 Task: Show the option for the cookie policy.
Action: Mouse moved to (873, 119)
Screenshot: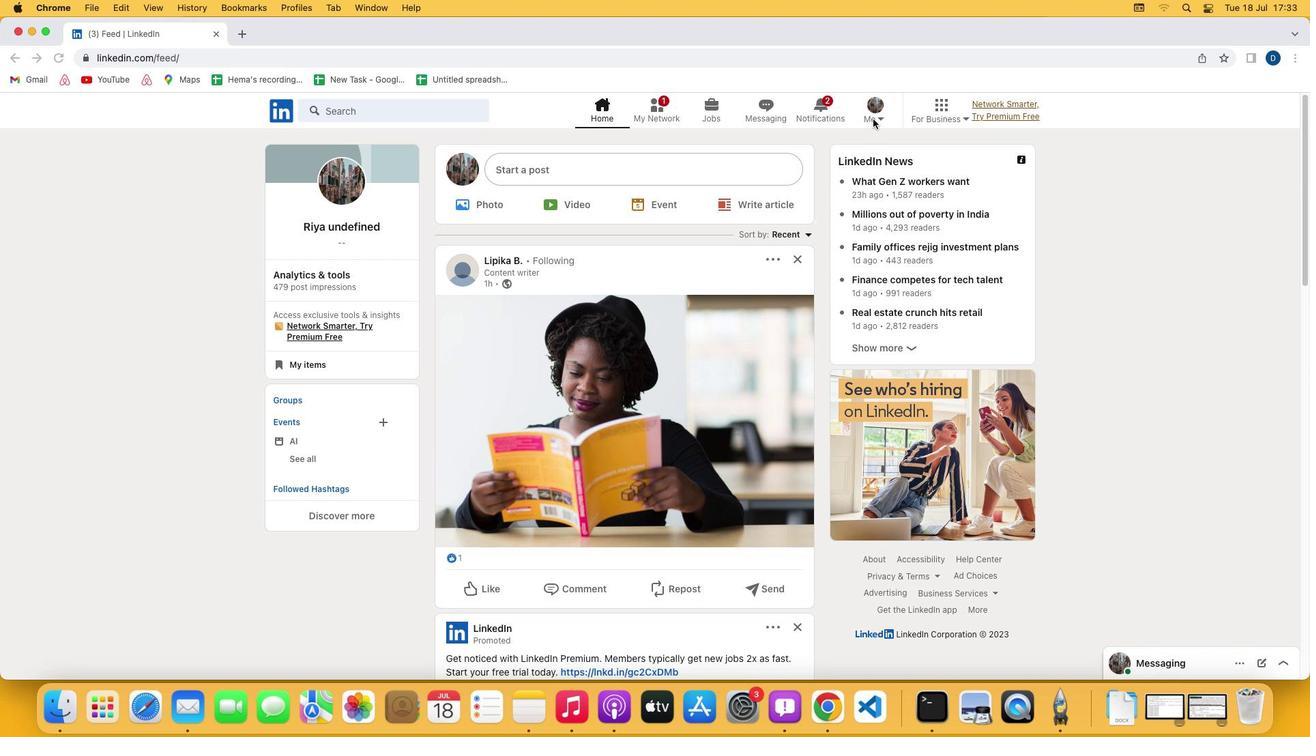
Action: Mouse pressed left at (873, 119)
Screenshot: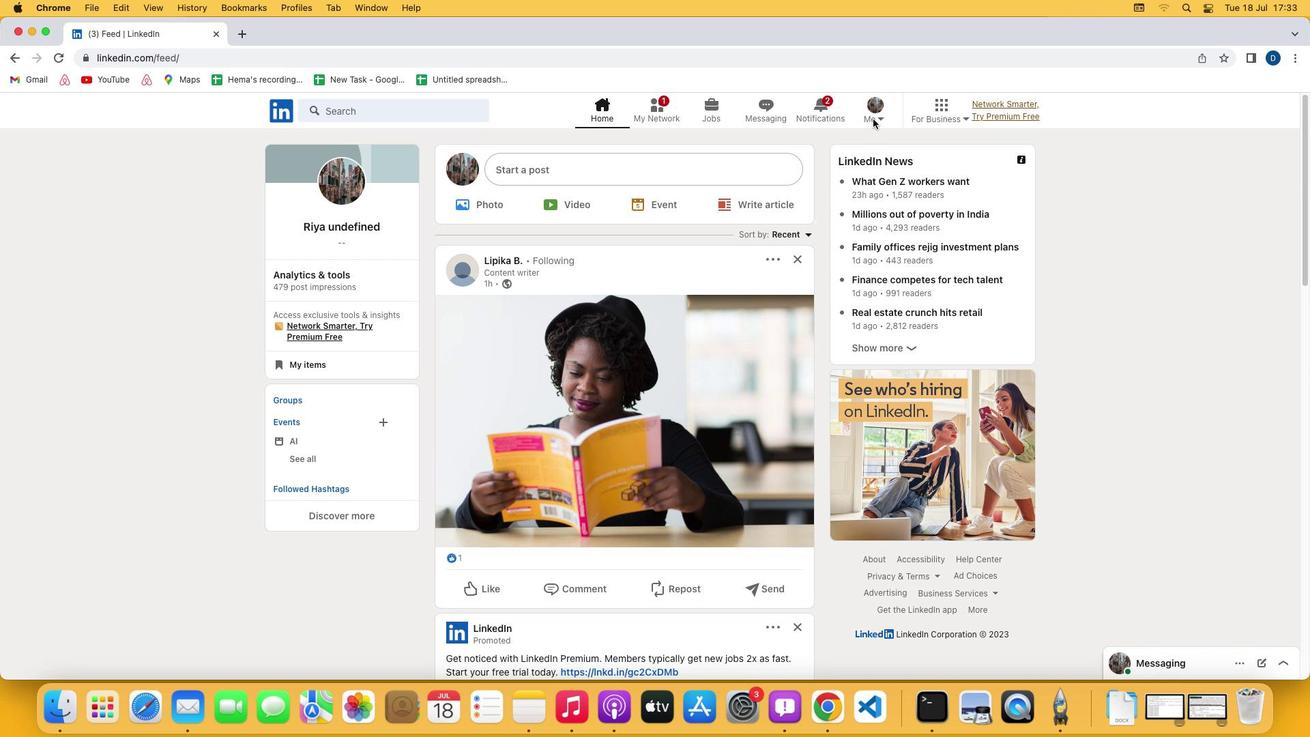 
Action: Mouse moved to (878, 118)
Screenshot: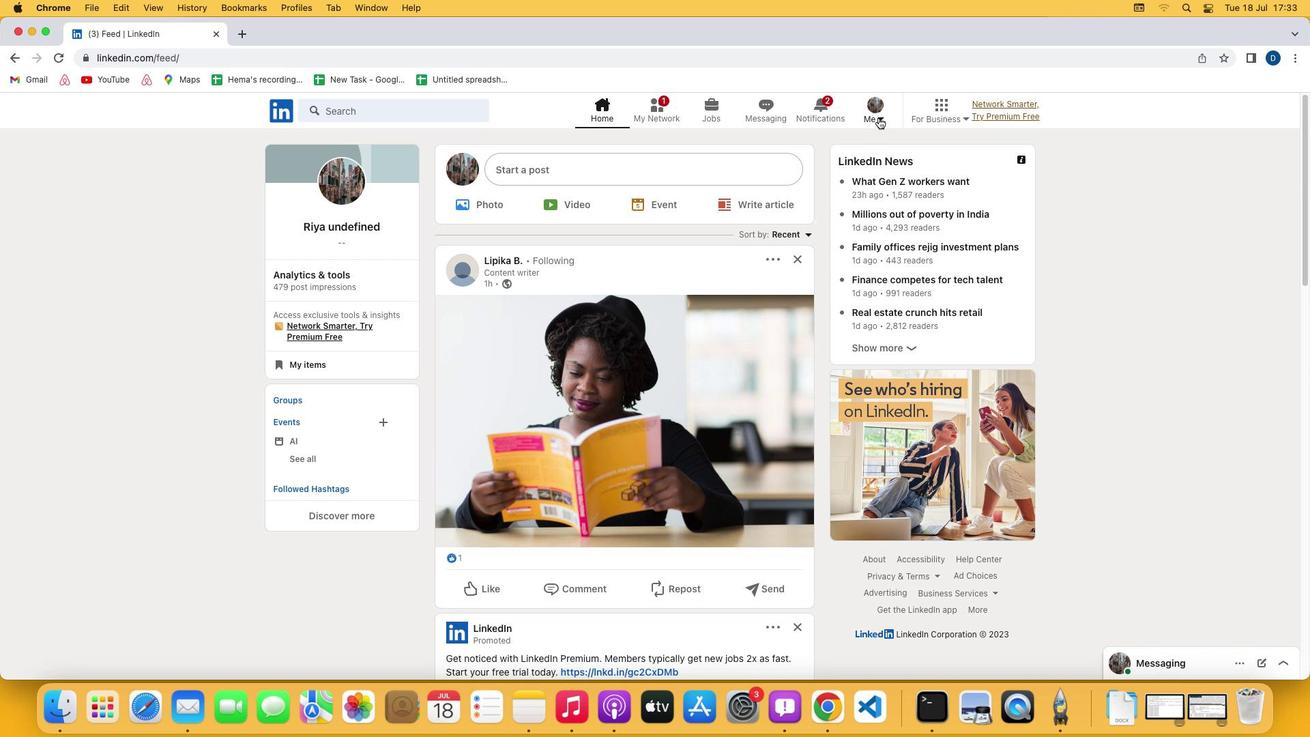 
Action: Mouse pressed left at (878, 118)
Screenshot: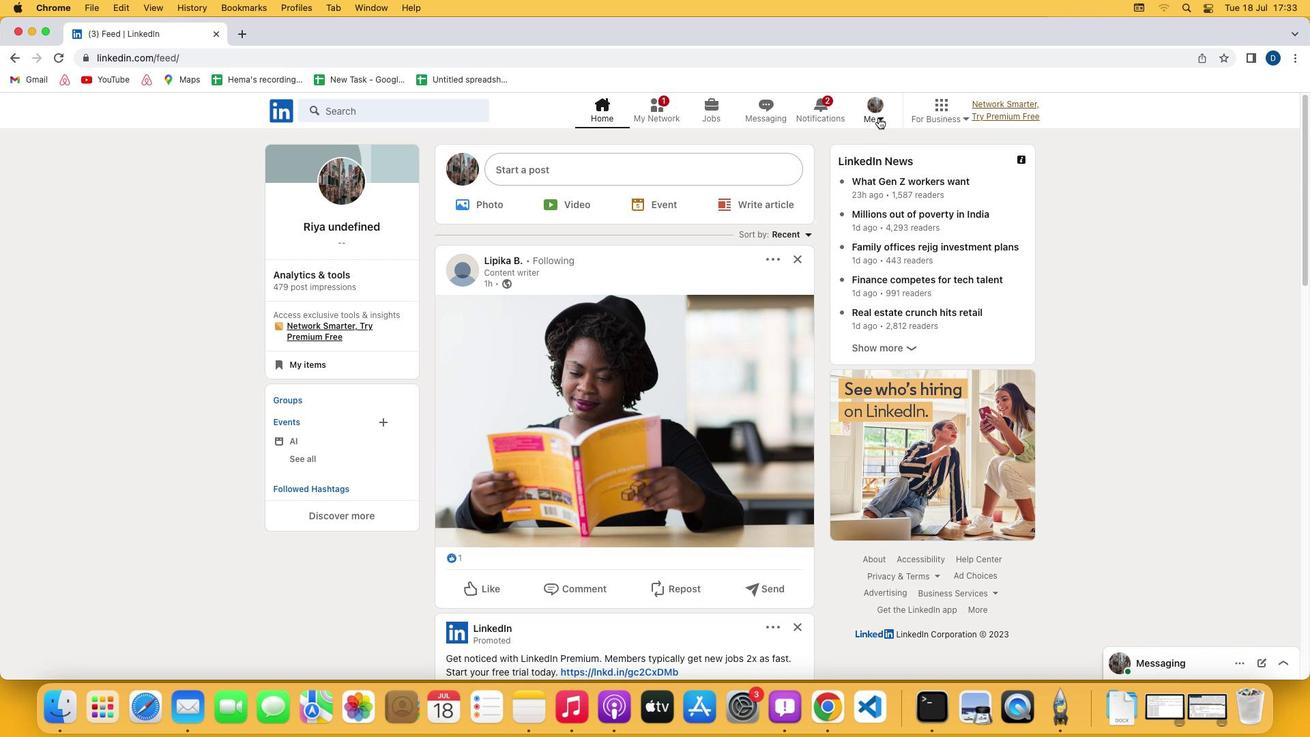 
Action: Mouse moved to (863, 190)
Screenshot: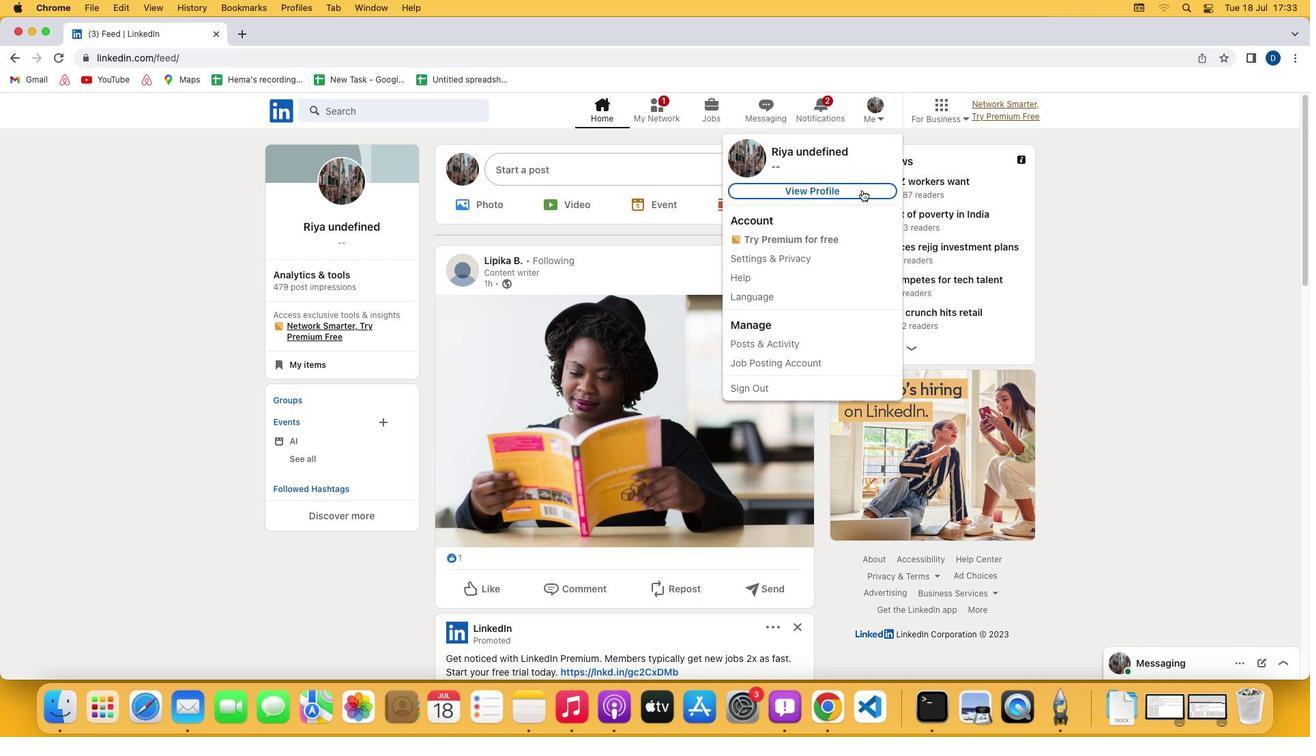 
Action: Mouse pressed left at (863, 190)
Screenshot: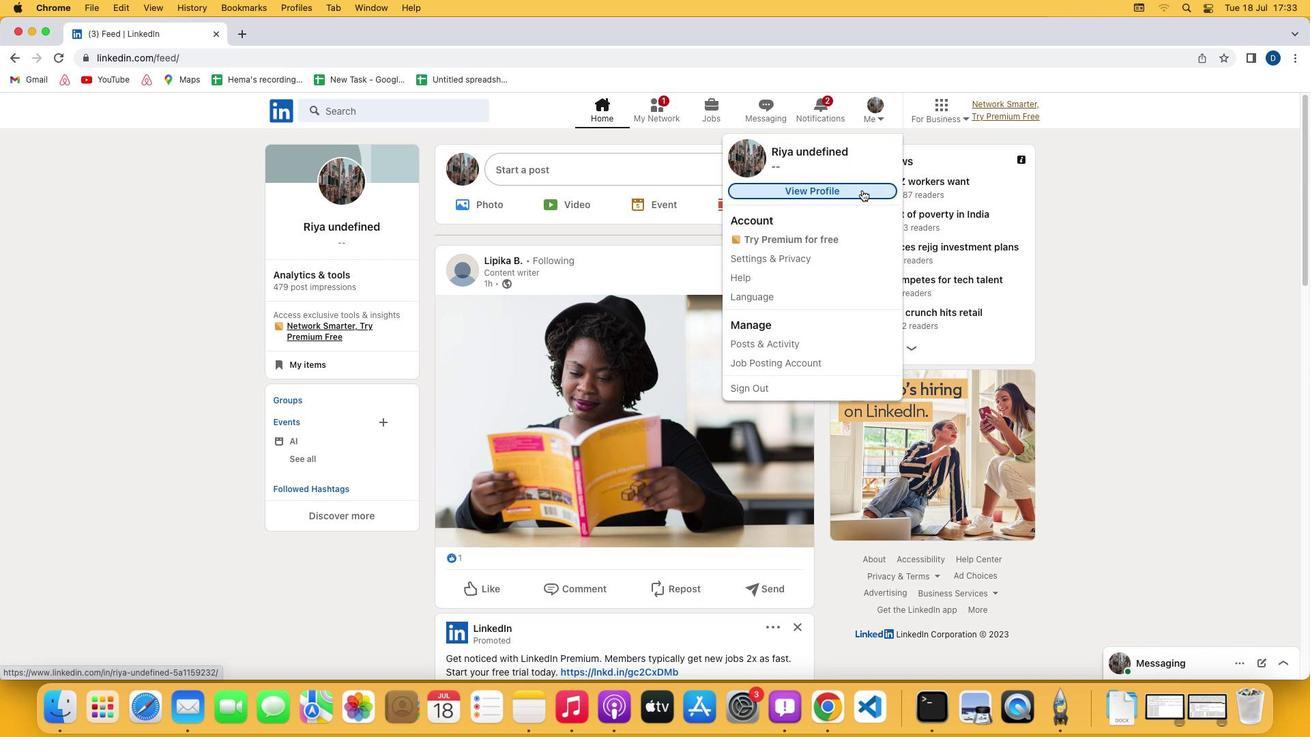 
Action: Mouse moved to (710, 368)
Screenshot: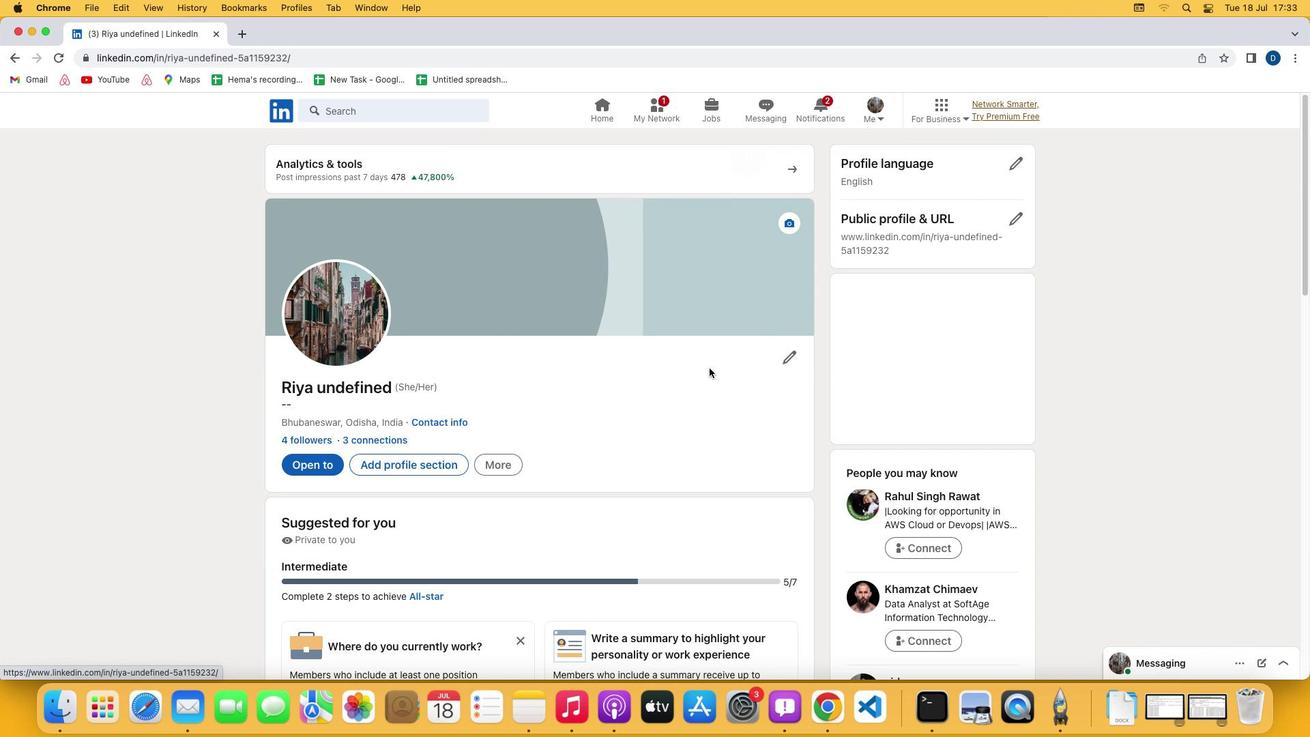 
Action: Mouse scrolled (710, 368) with delta (0, 0)
Screenshot: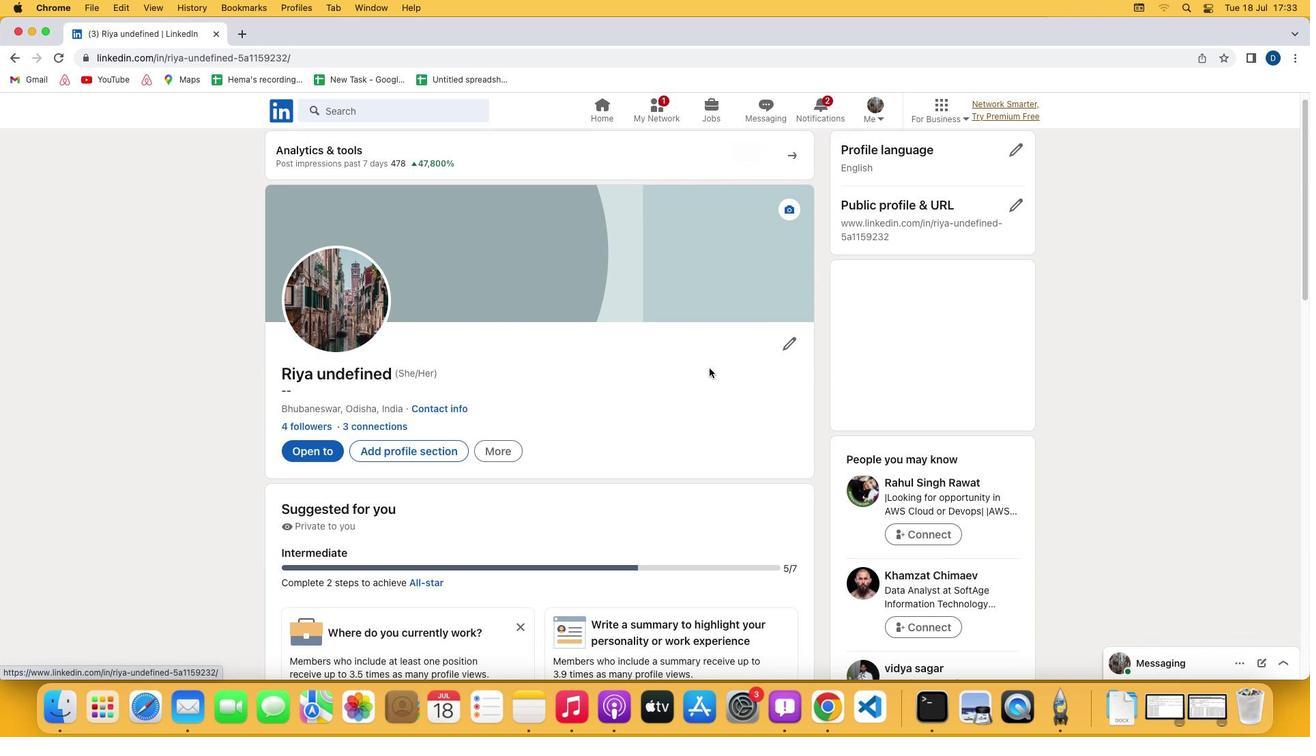 
Action: Mouse scrolled (710, 368) with delta (0, 0)
Screenshot: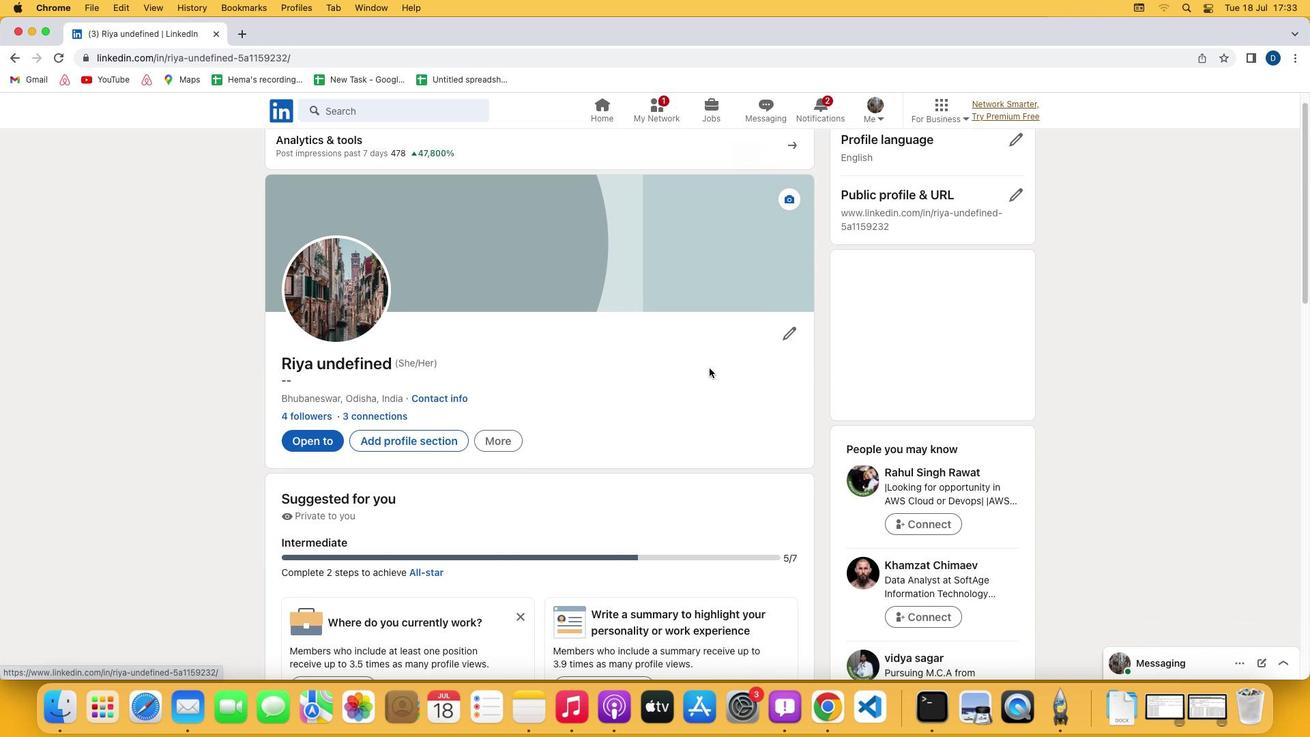 
Action: Mouse scrolled (710, 368) with delta (0, -1)
Screenshot: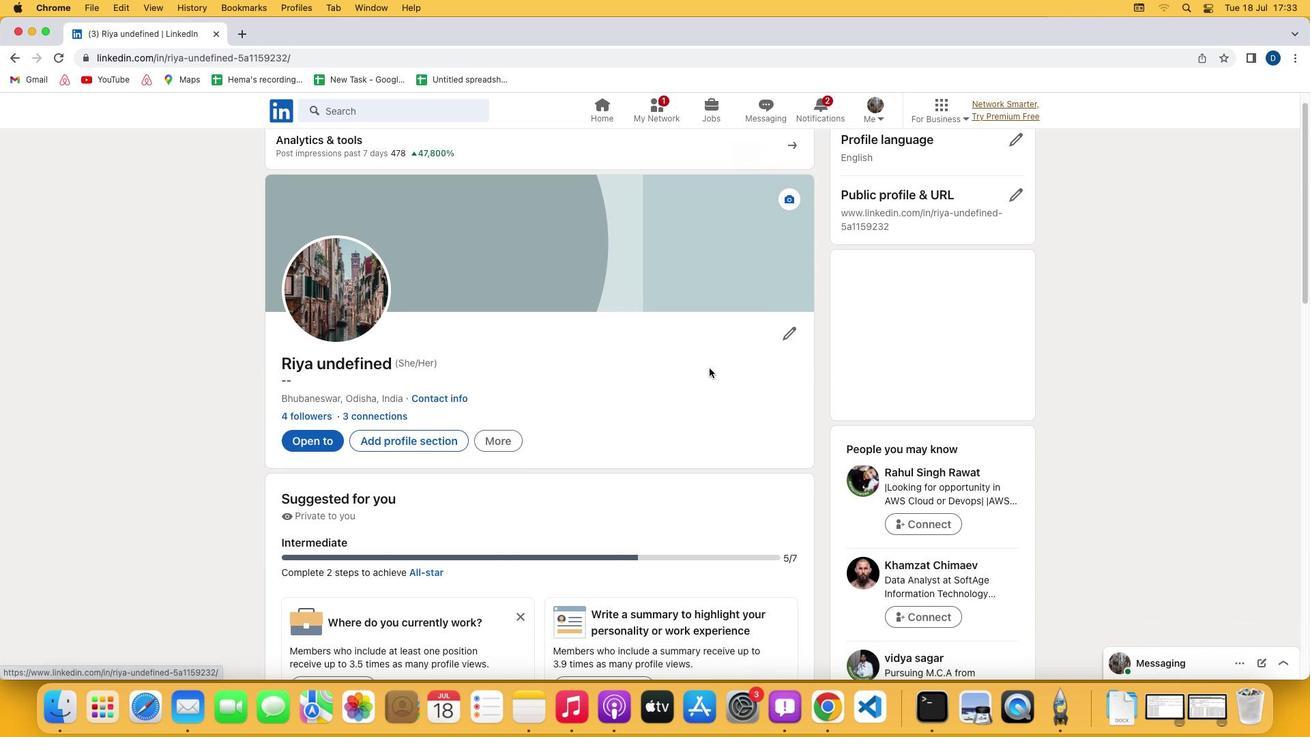 
Action: Mouse scrolled (710, 368) with delta (0, -2)
Screenshot: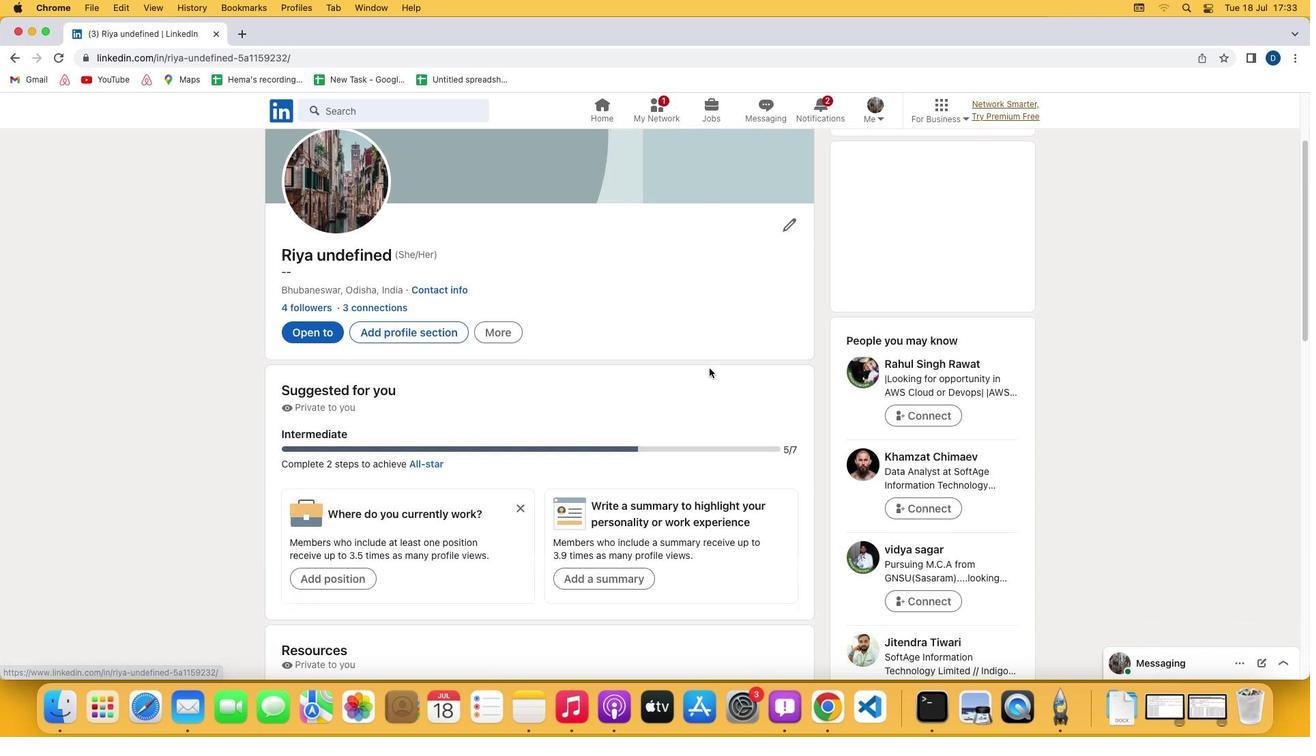 
Action: Mouse moved to (710, 368)
Screenshot: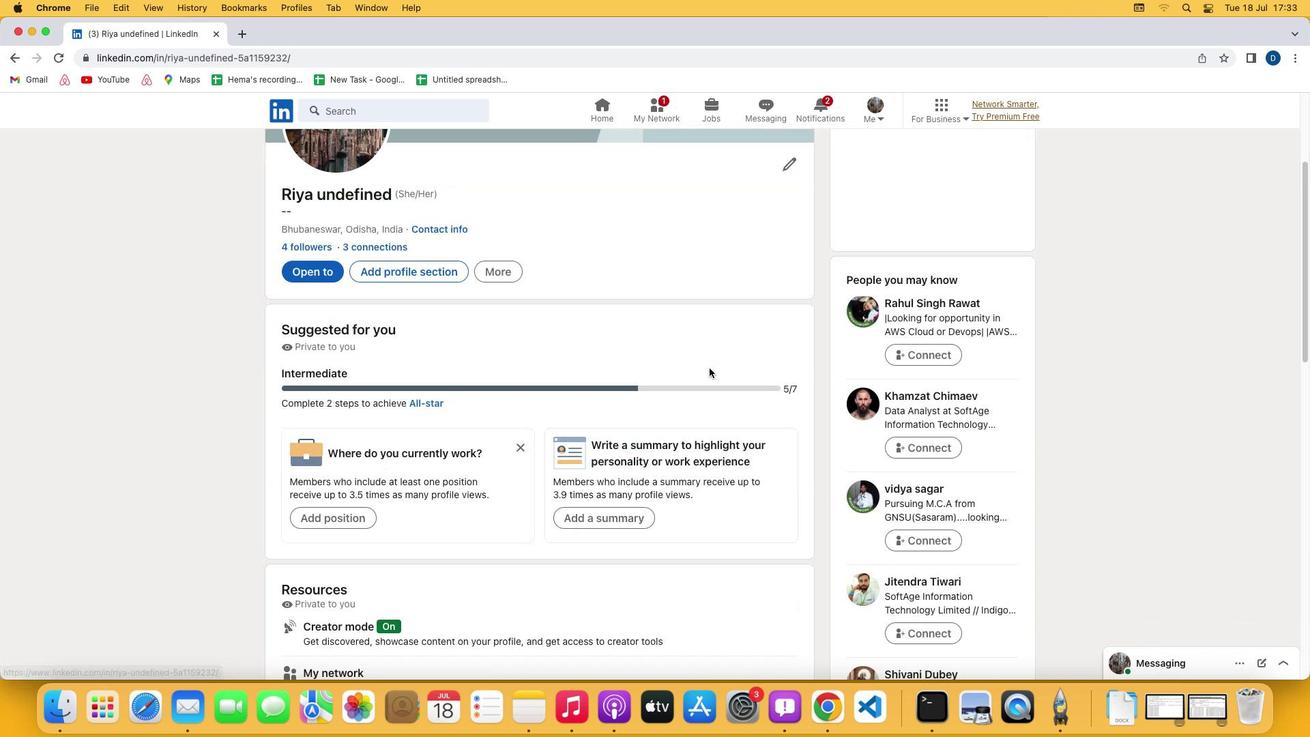 
Action: Mouse scrolled (710, 368) with delta (0, 0)
Screenshot: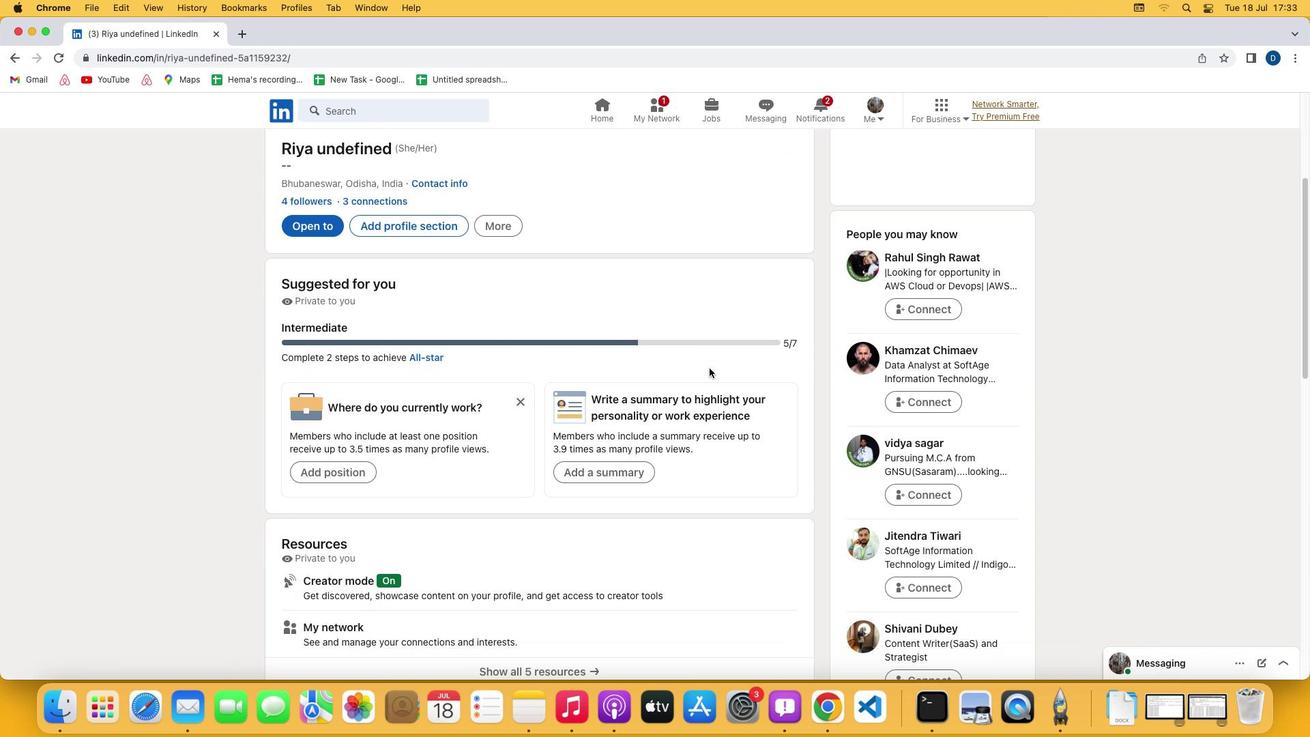 
Action: Mouse scrolled (710, 368) with delta (0, 0)
Screenshot: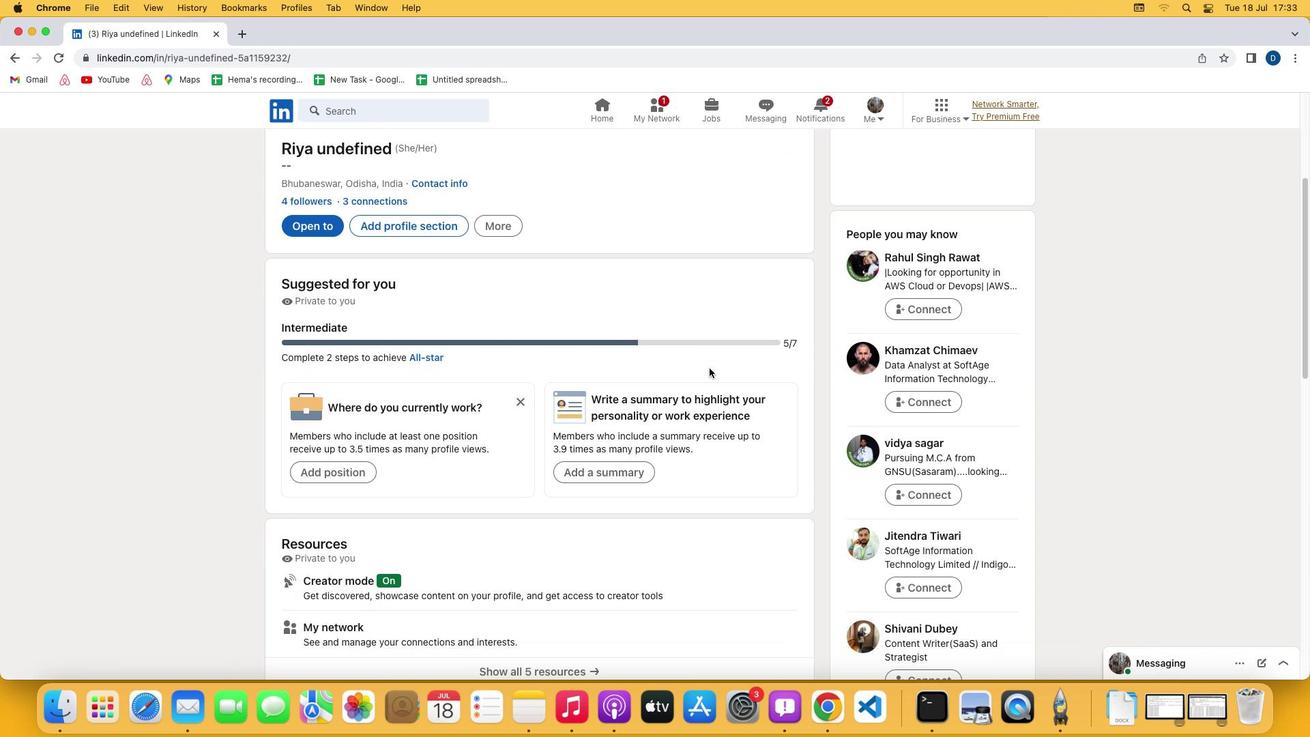 
Action: Mouse scrolled (710, 368) with delta (0, -2)
Screenshot: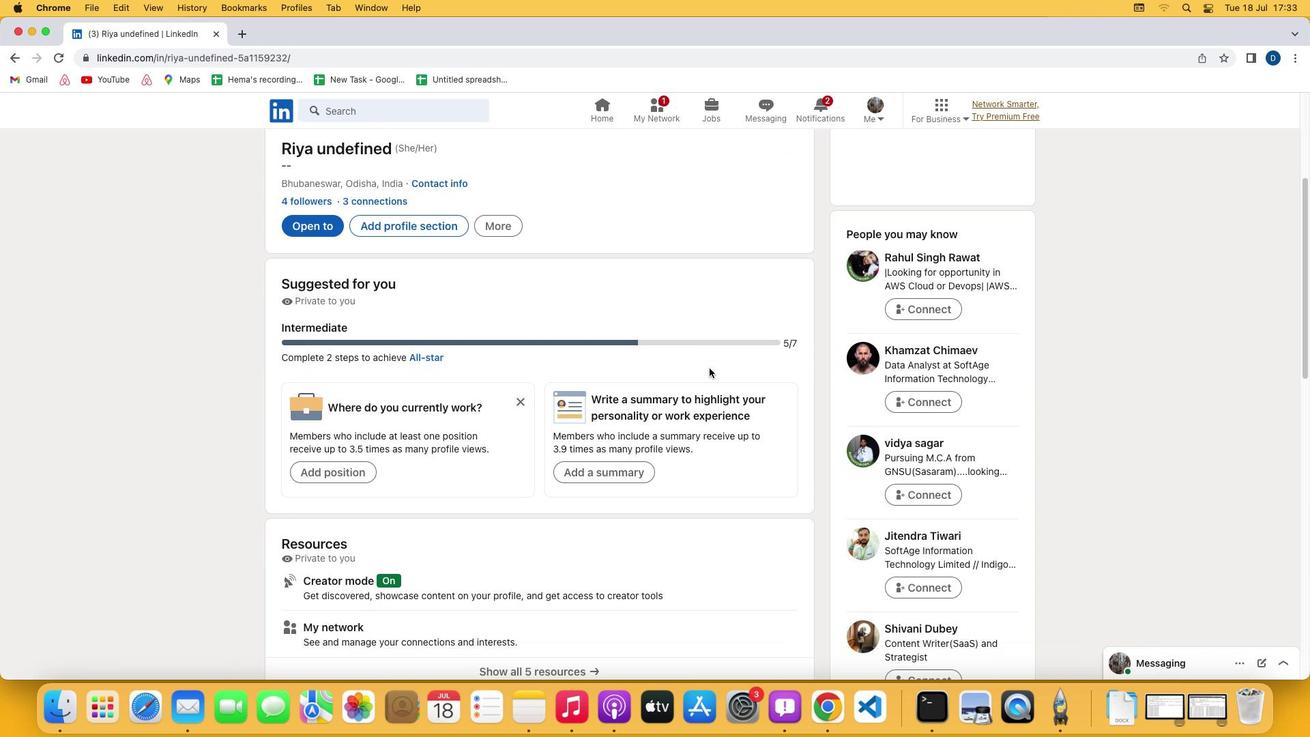 
Action: Mouse scrolled (710, 368) with delta (0, -2)
Screenshot: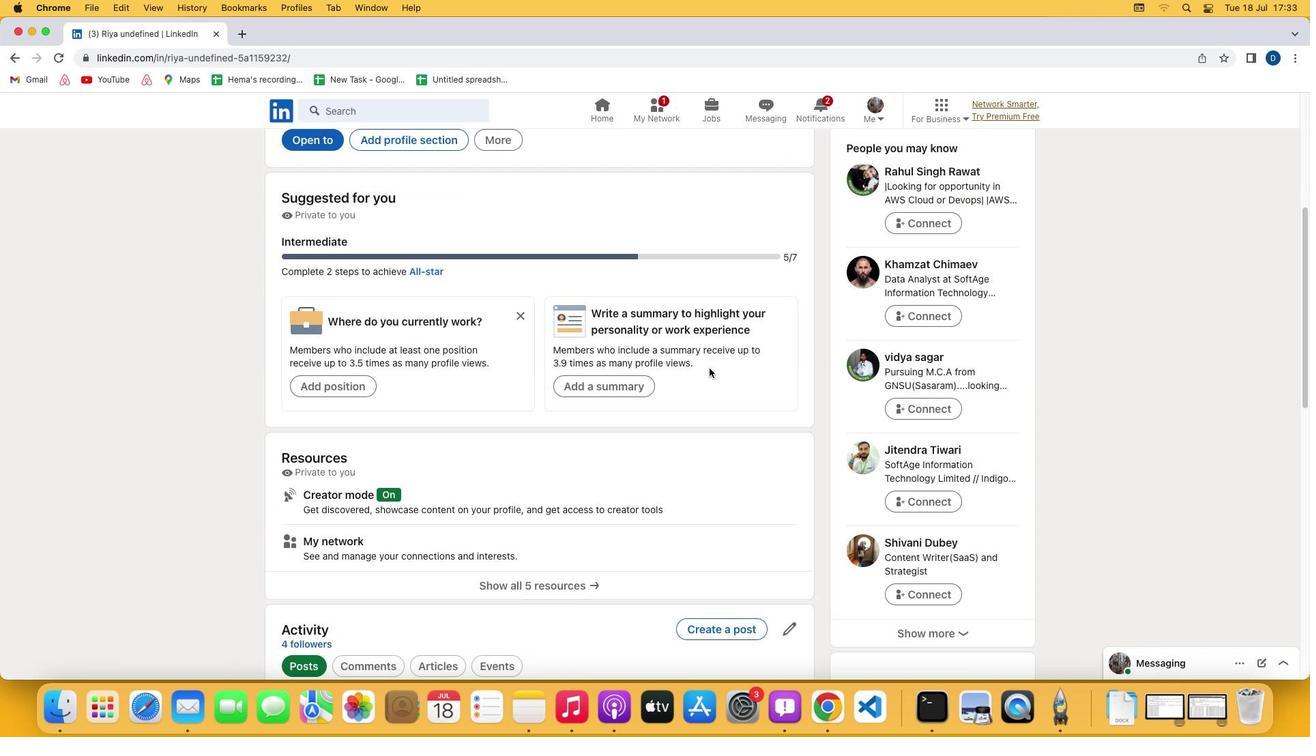 
Action: Mouse scrolled (710, 368) with delta (0, 0)
Screenshot: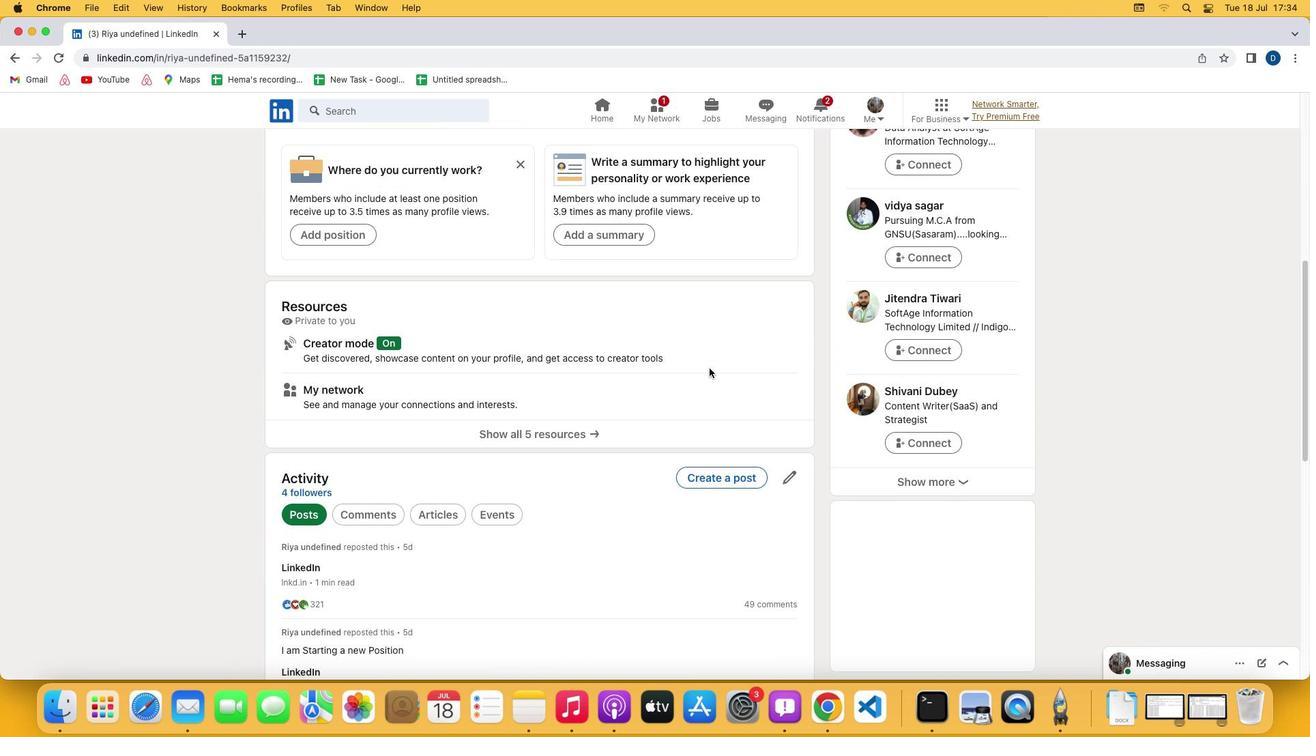 
Action: Mouse scrolled (710, 368) with delta (0, 0)
Screenshot: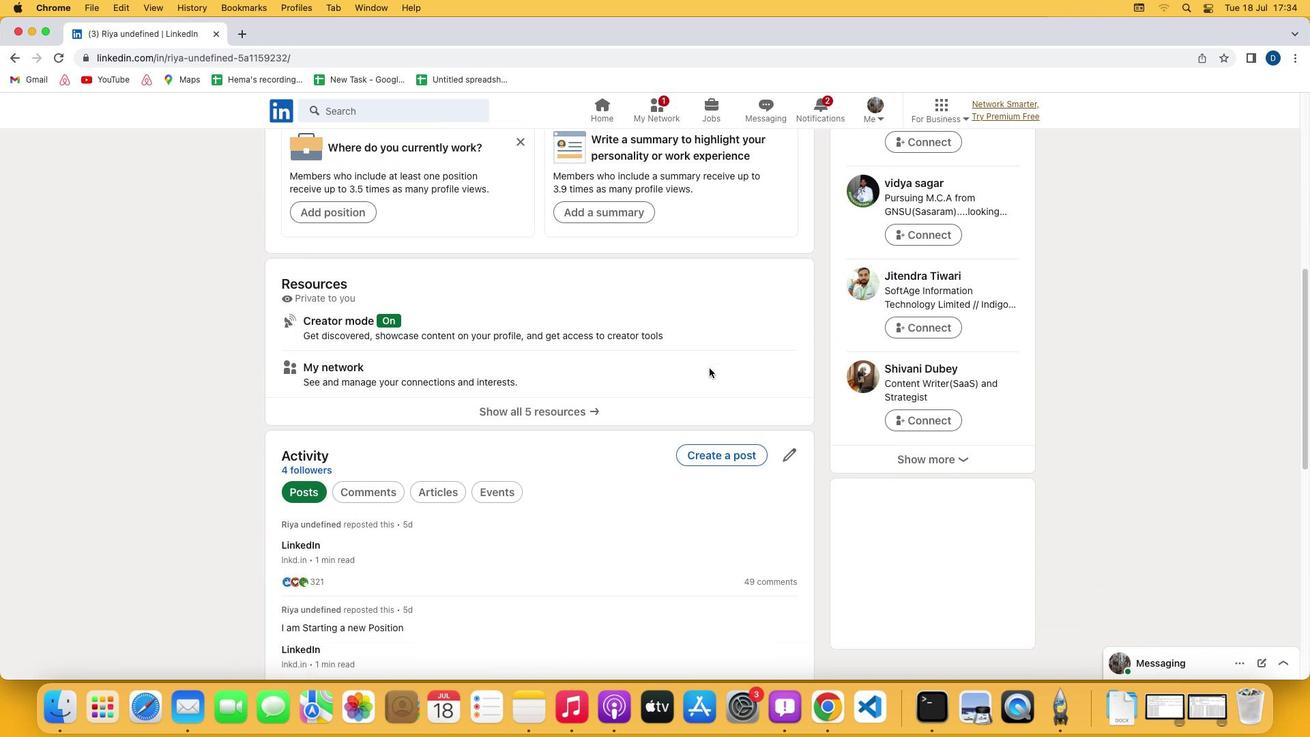 
Action: Mouse scrolled (710, 368) with delta (0, -2)
Screenshot: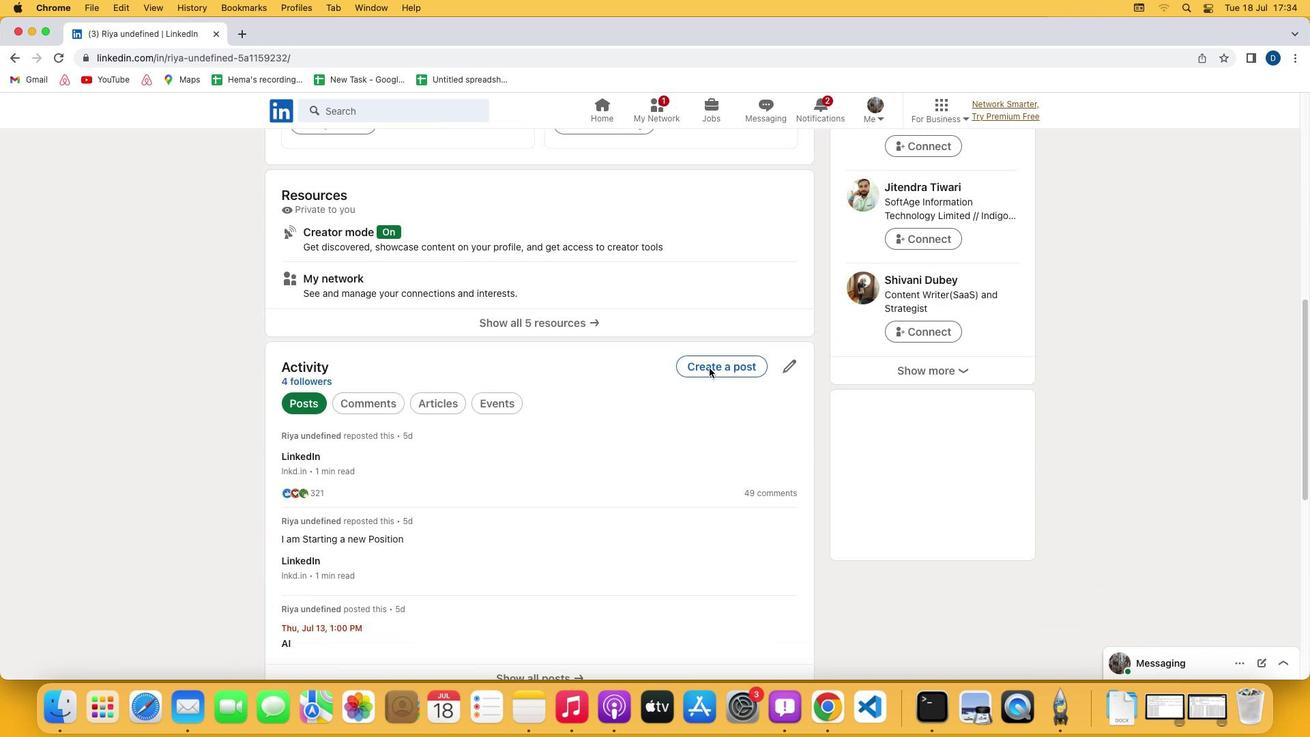 
Action: Mouse scrolled (710, 368) with delta (0, -2)
Screenshot: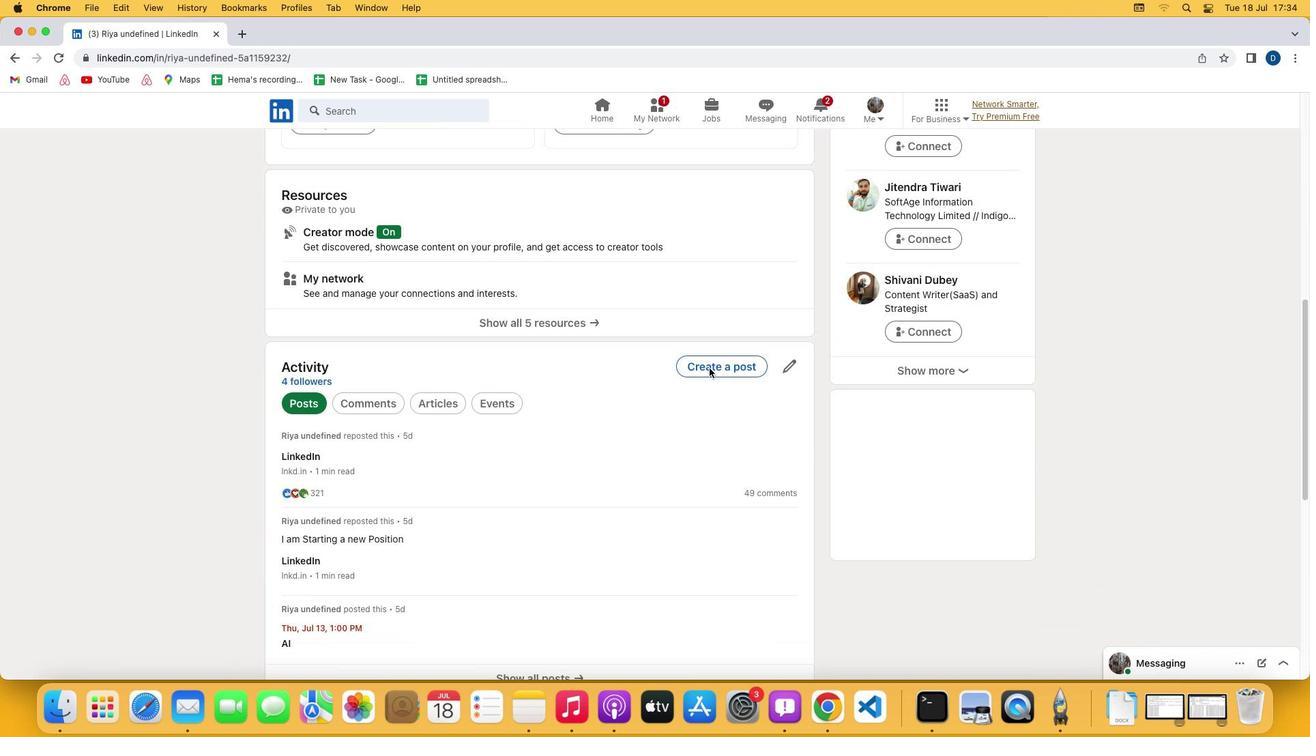 
Action: Mouse scrolled (710, 368) with delta (0, 0)
Screenshot: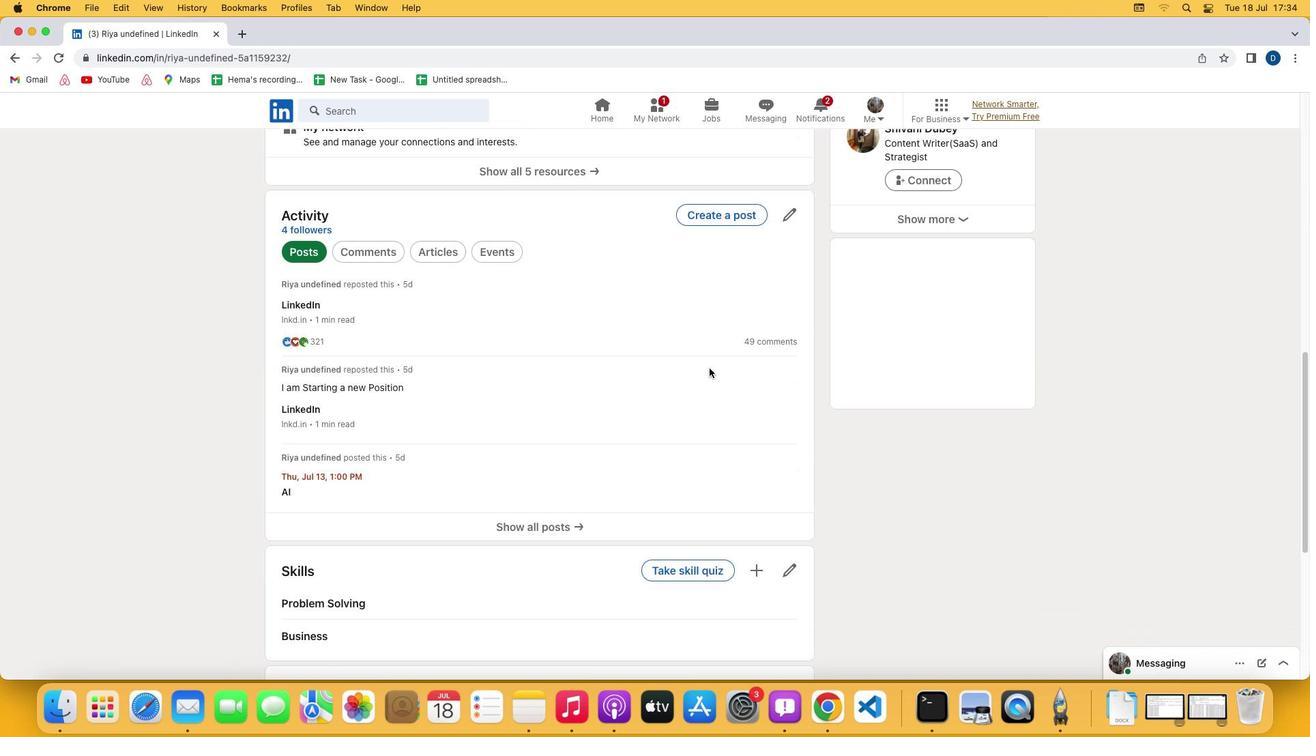 
Action: Mouse scrolled (710, 368) with delta (0, 0)
Screenshot: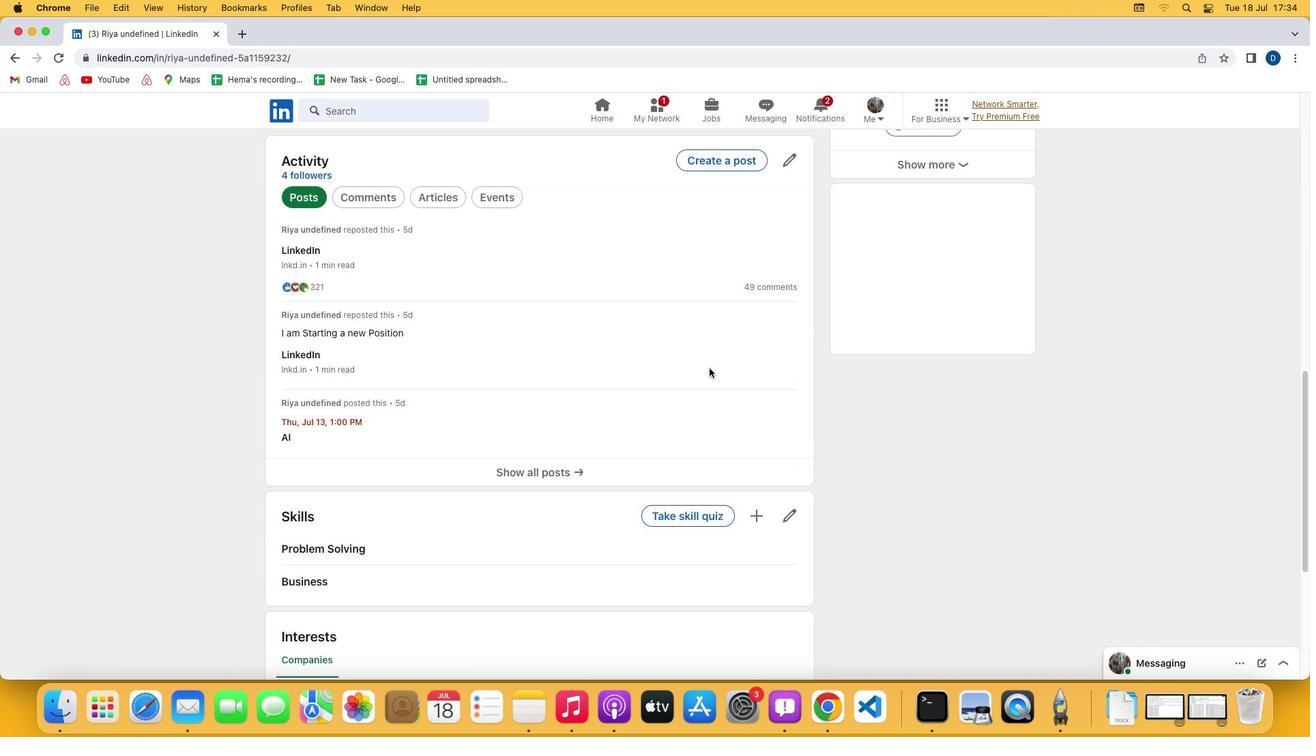 
Action: Mouse scrolled (710, 368) with delta (0, -2)
Screenshot: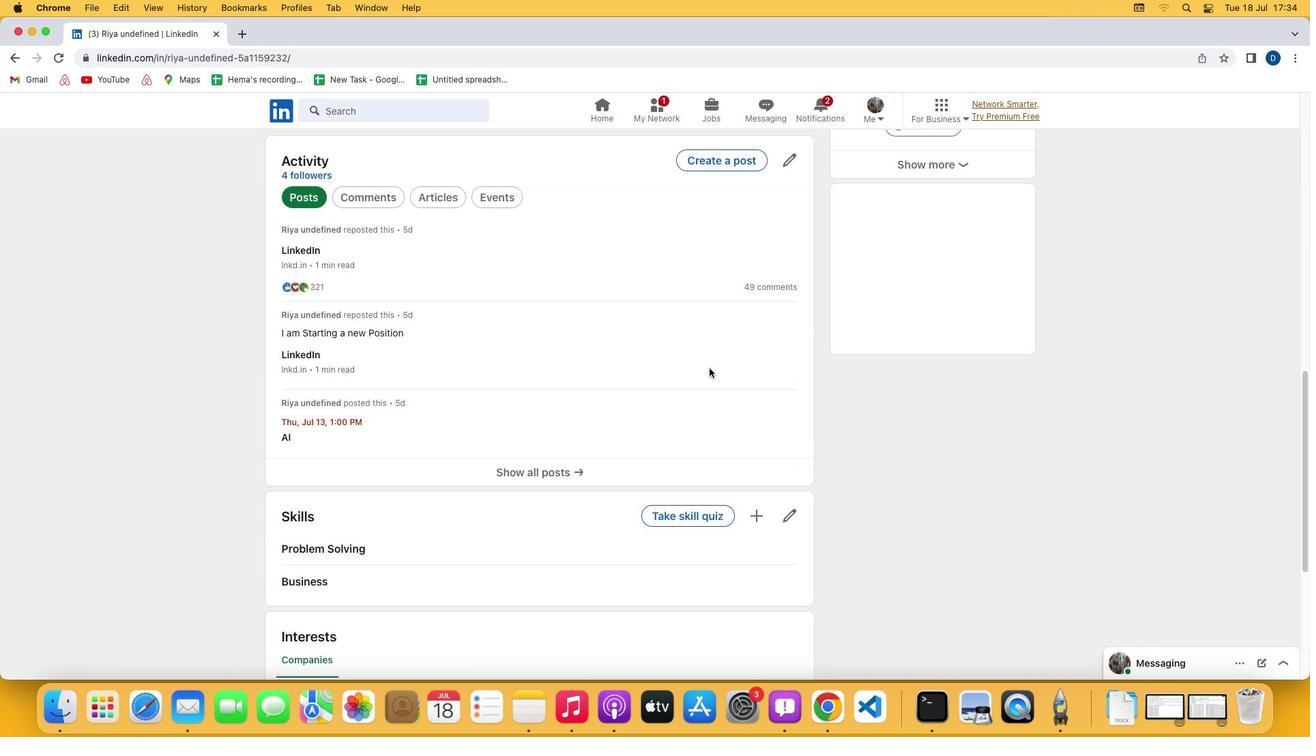 
Action: Mouse scrolled (710, 368) with delta (0, -2)
Screenshot: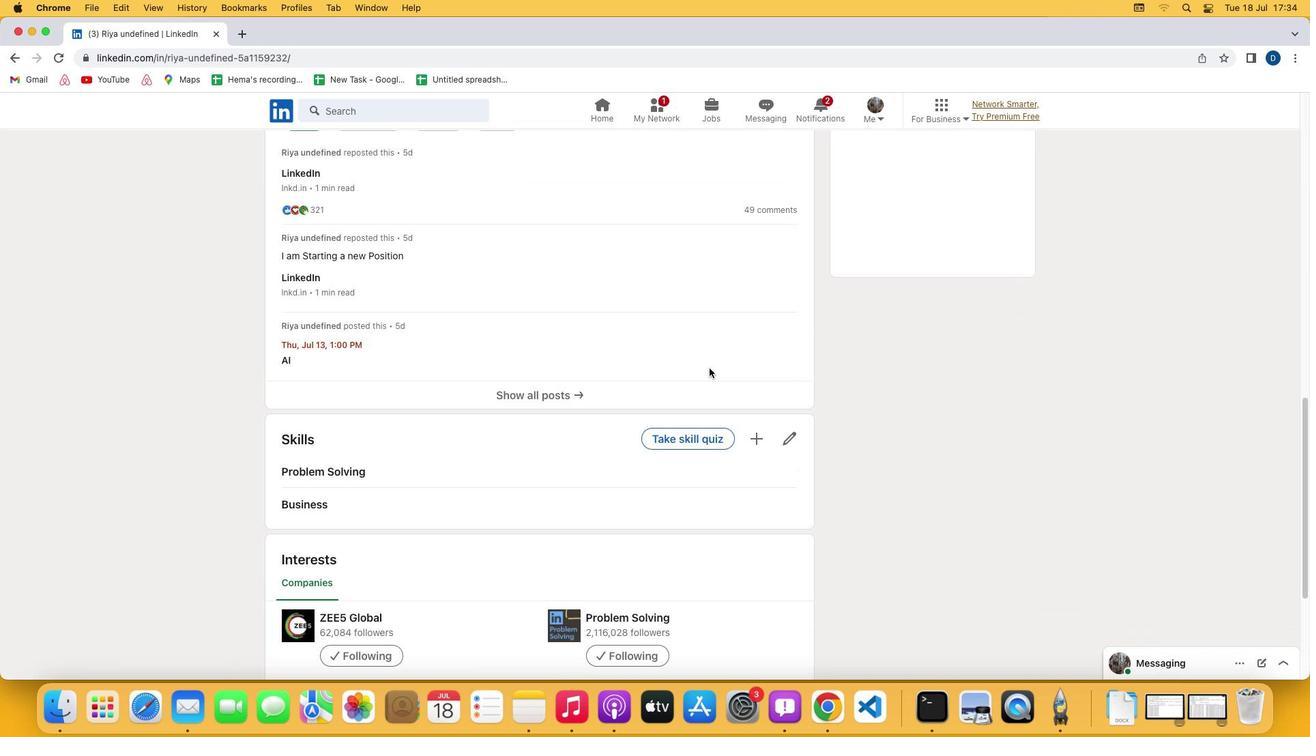 
Action: Mouse moved to (705, 371)
Screenshot: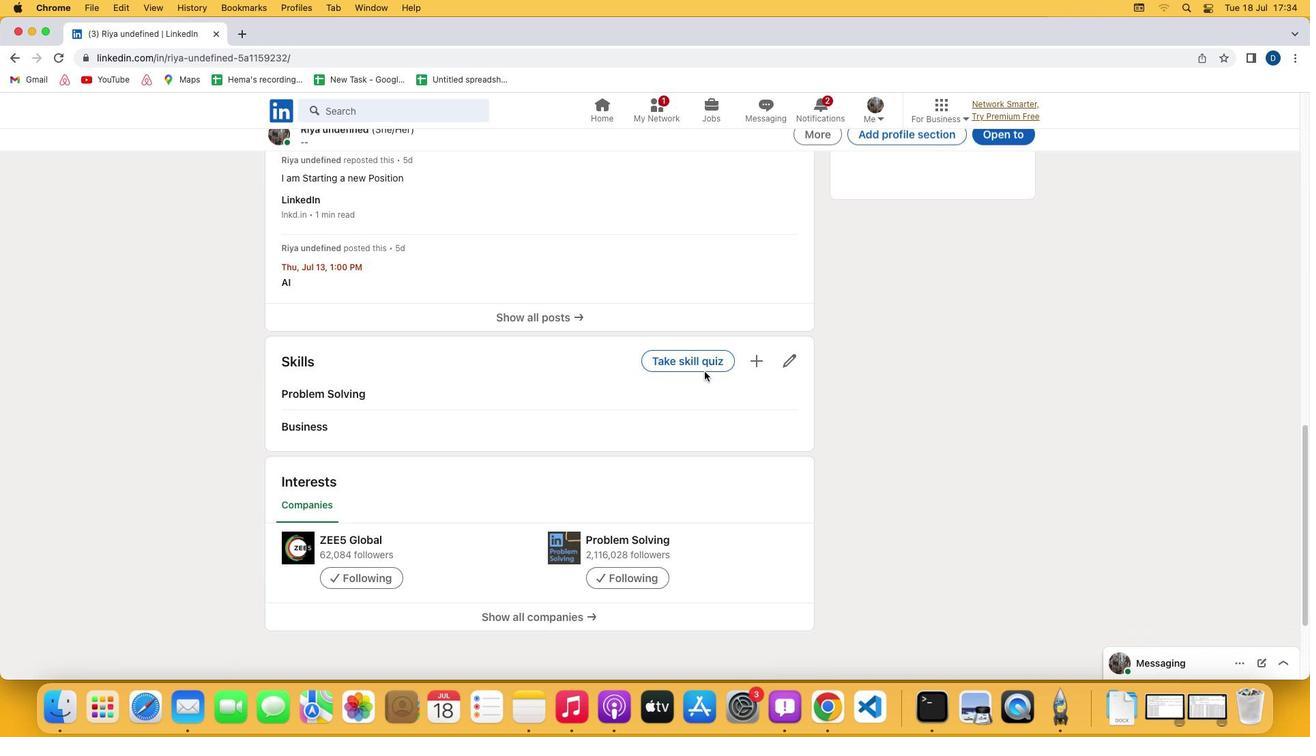 
Action: Mouse scrolled (705, 371) with delta (0, 0)
Screenshot: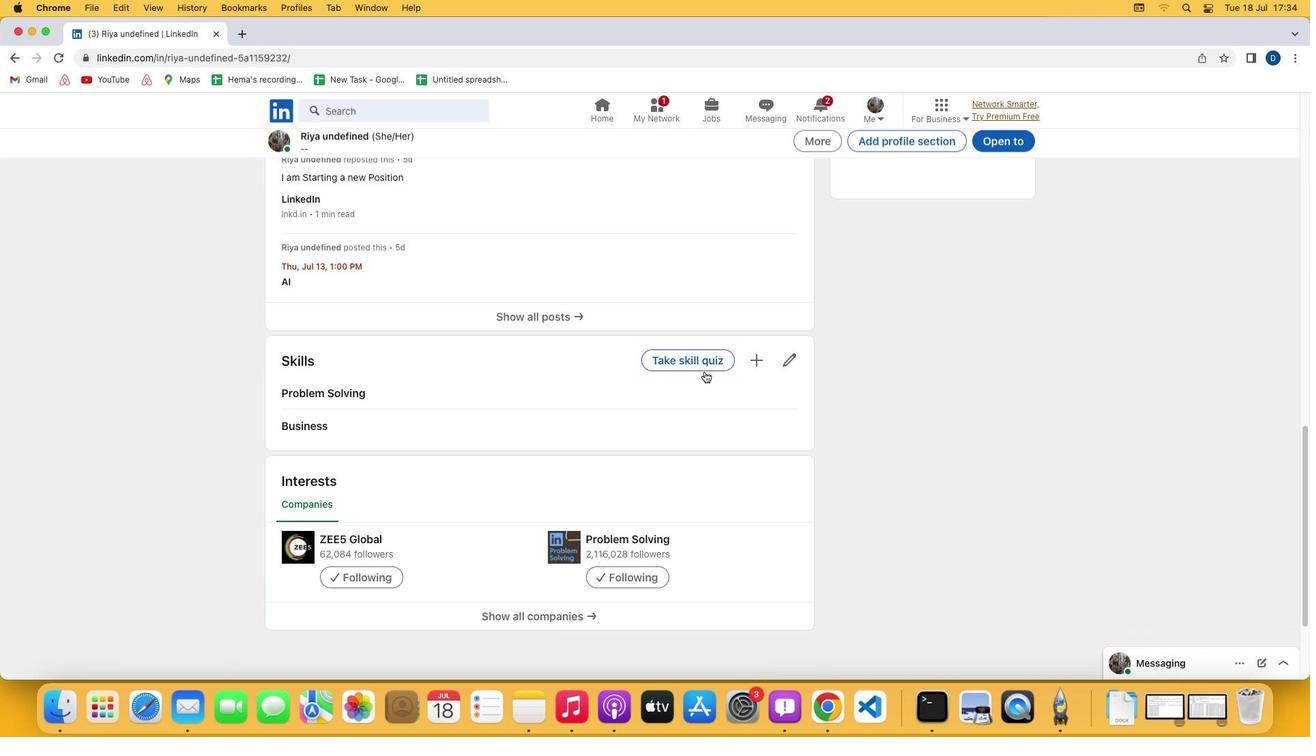 
Action: Mouse scrolled (705, 371) with delta (0, 0)
Screenshot: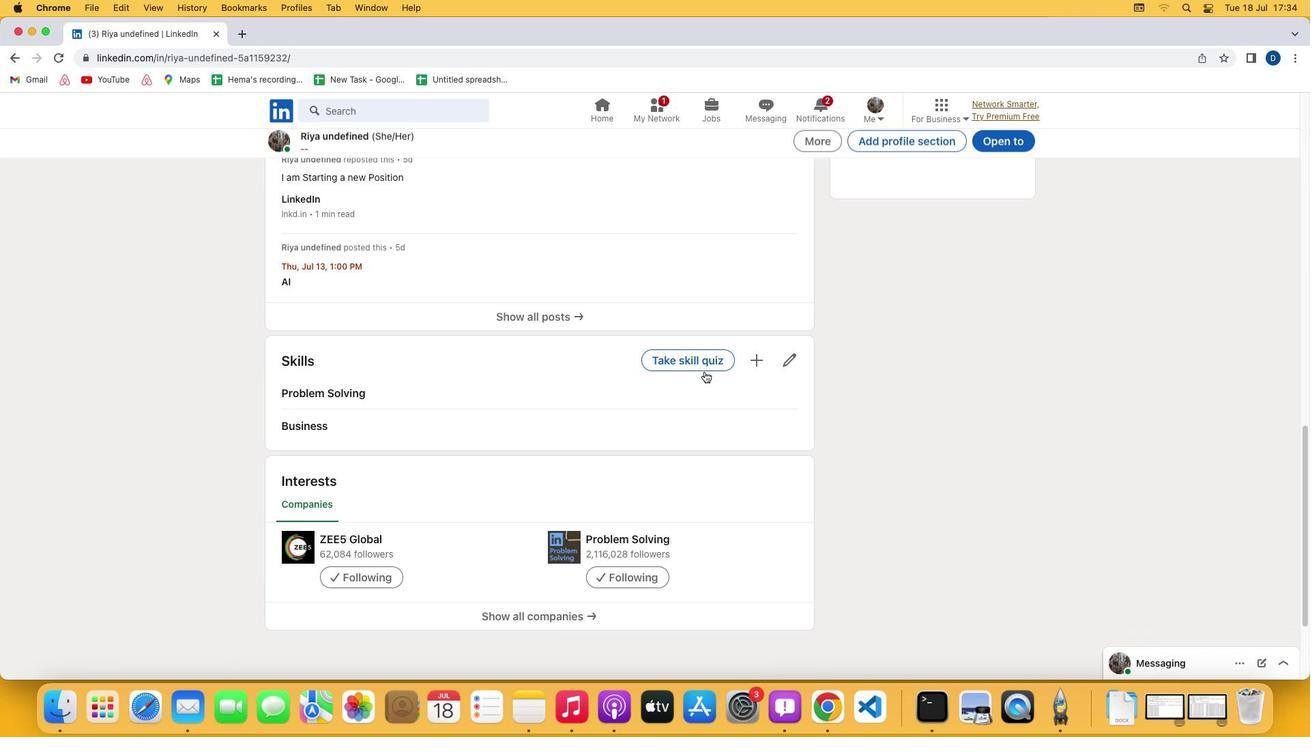 
Action: Mouse scrolled (705, 371) with delta (0, -2)
Screenshot: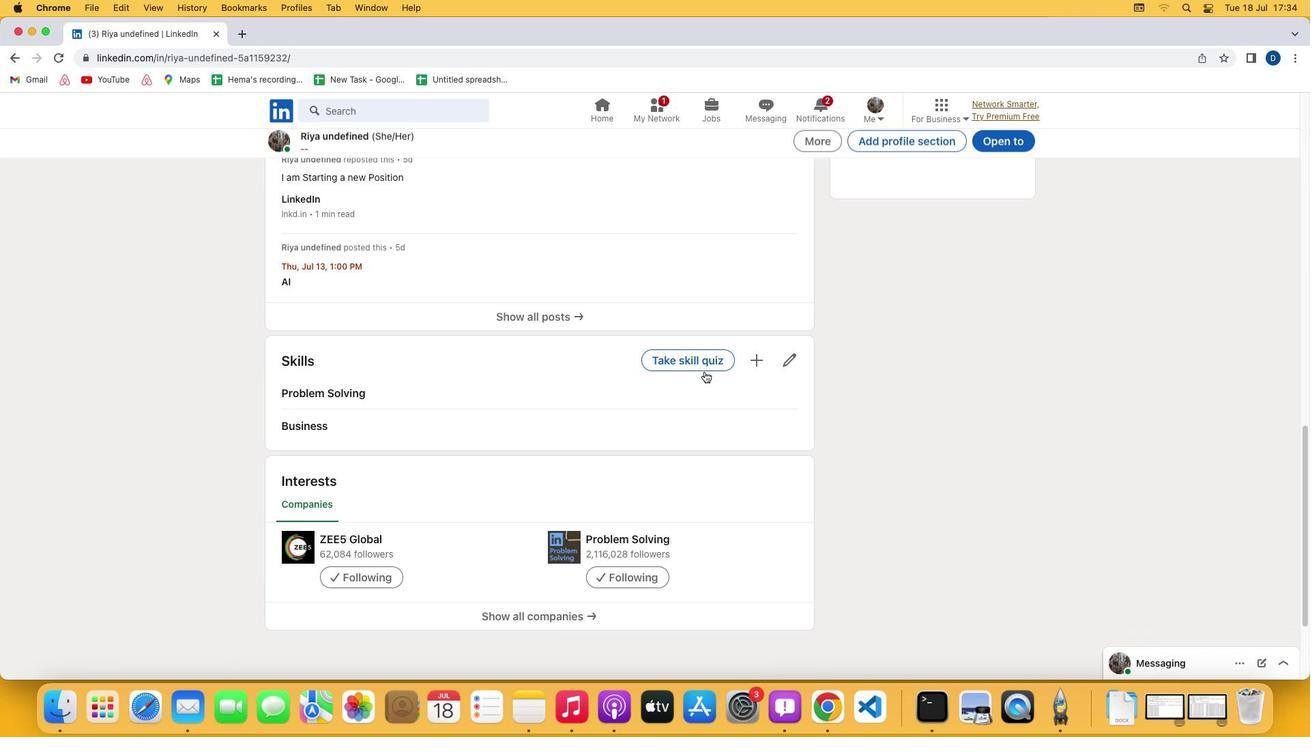 
Action: Mouse scrolled (705, 371) with delta (0, -3)
Screenshot: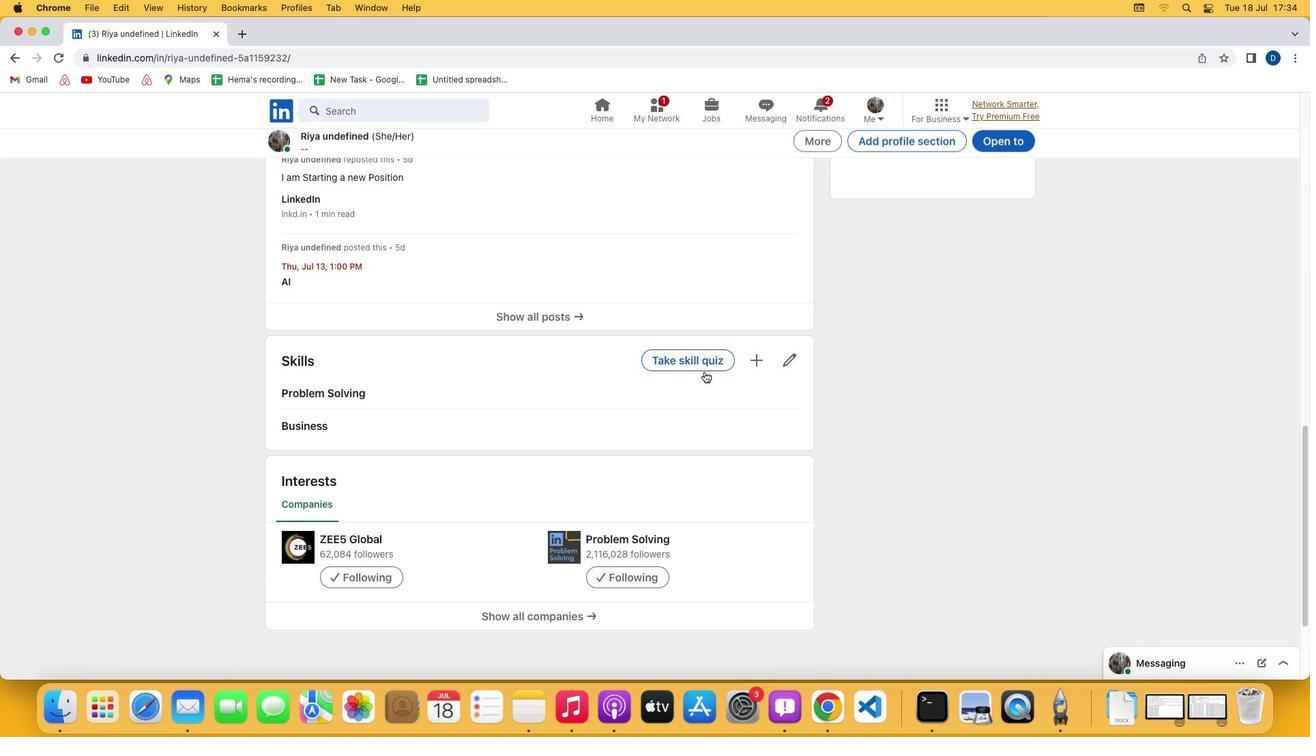 
Action: Mouse moved to (702, 375)
Screenshot: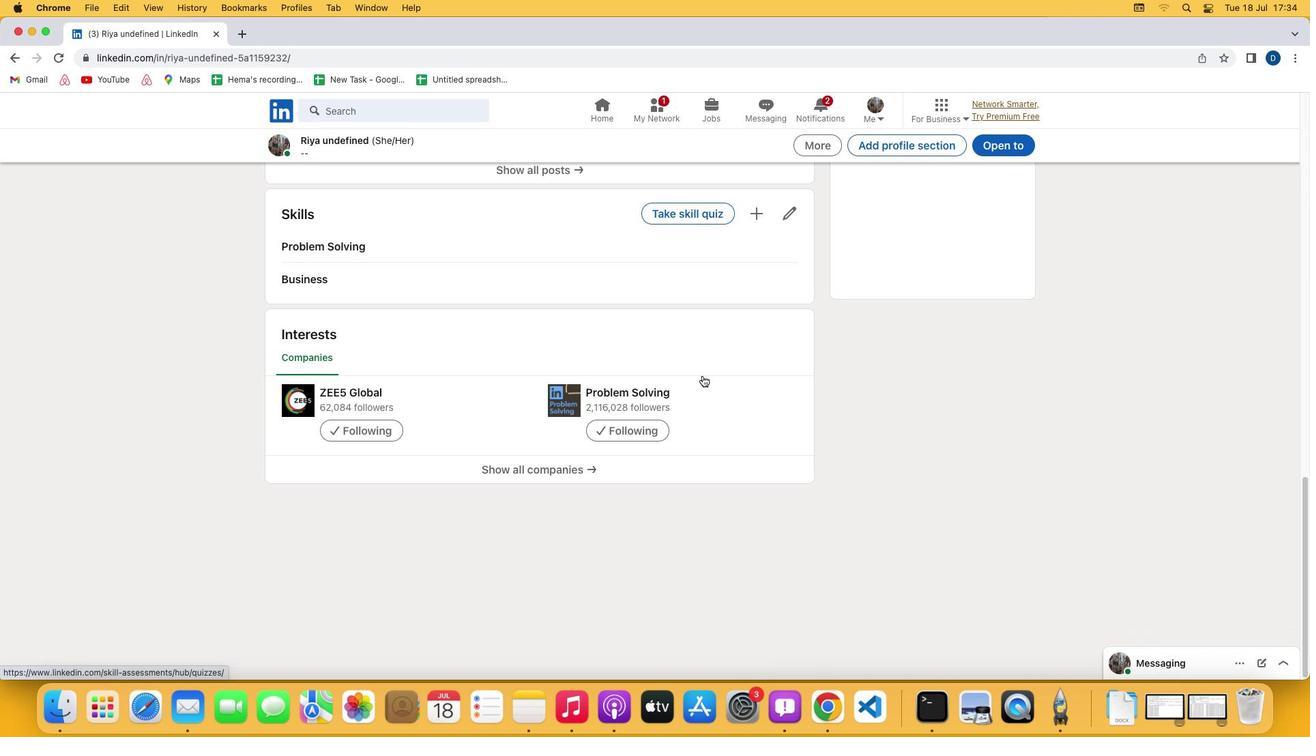 
Action: Mouse scrolled (702, 375) with delta (0, 0)
Screenshot: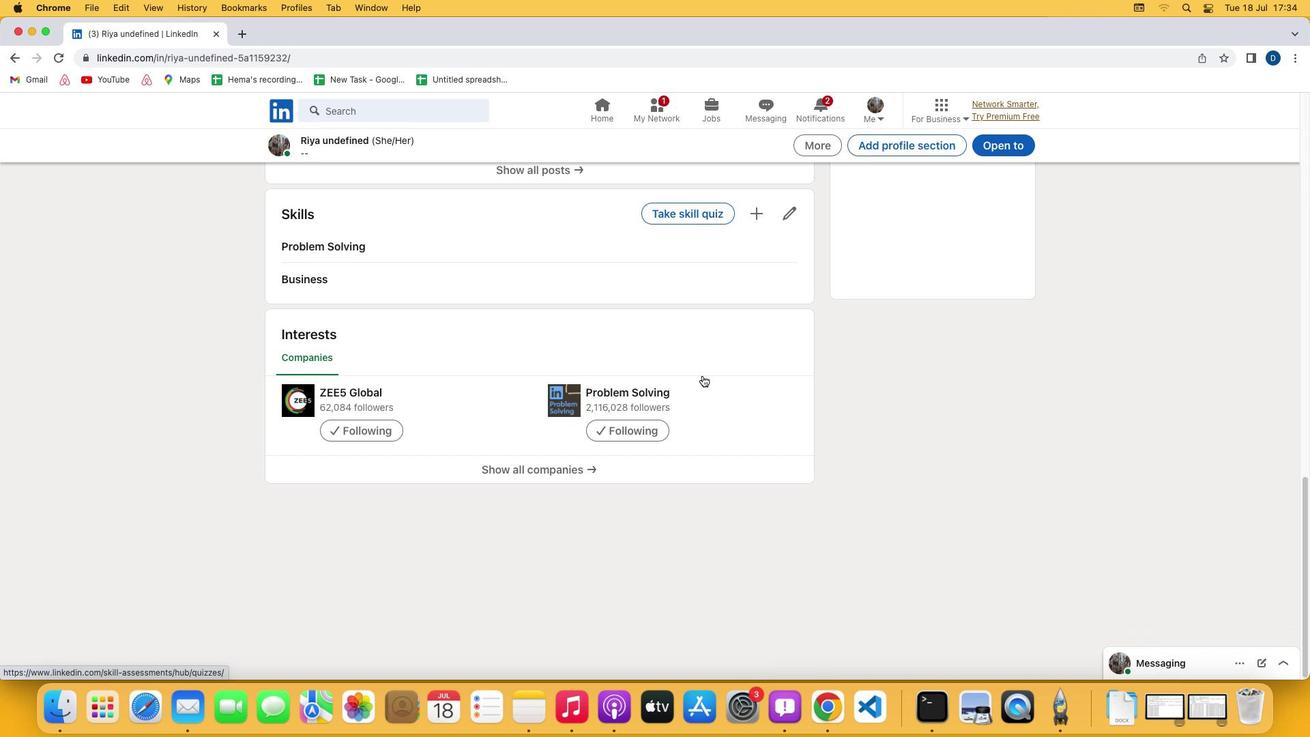 
Action: Mouse scrolled (702, 375) with delta (0, 0)
Screenshot: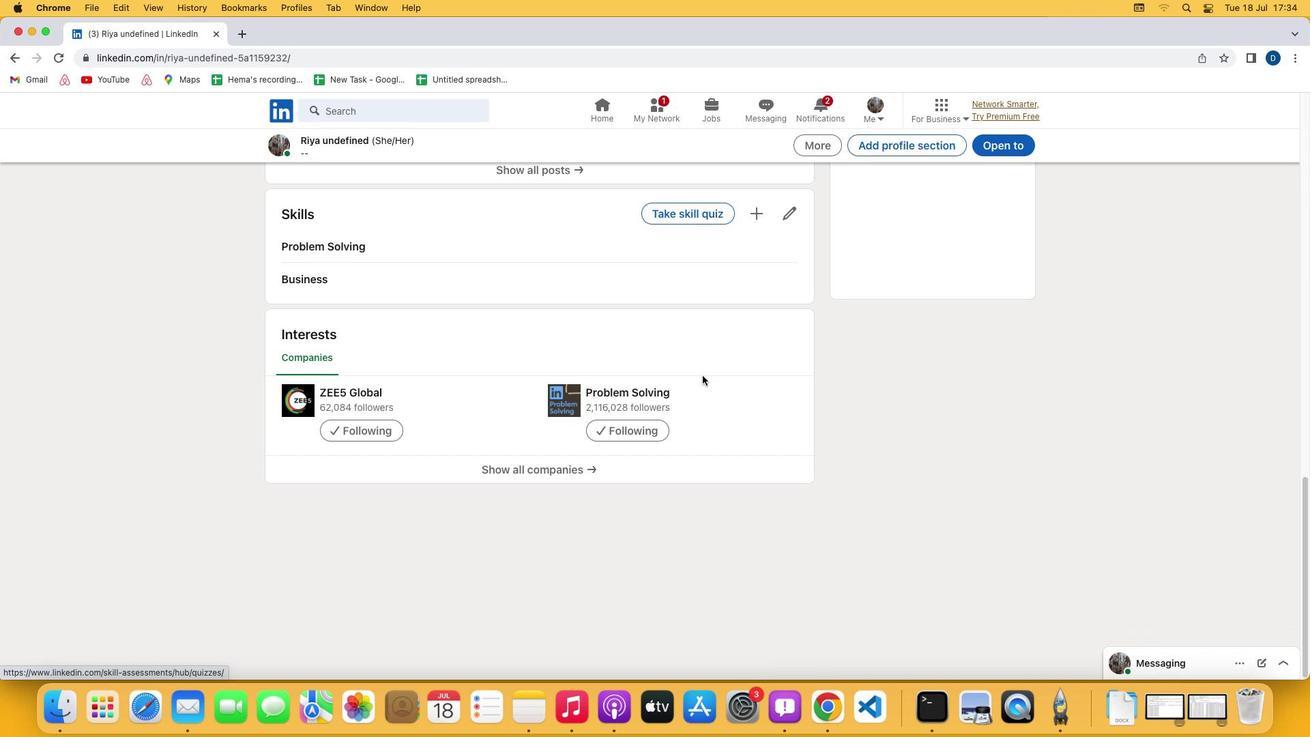
Action: Mouse scrolled (702, 375) with delta (0, -1)
Screenshot: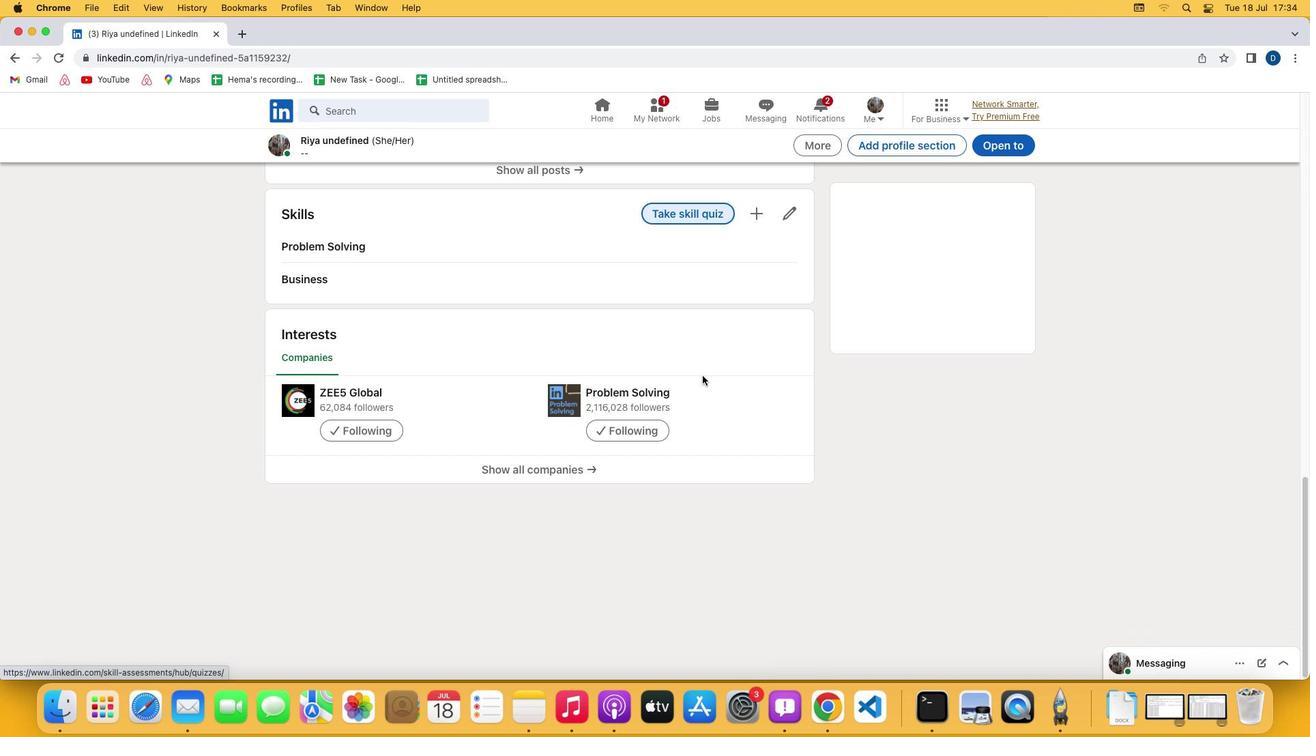 
Action: Mouse moved to (701, 388)
Screenshot: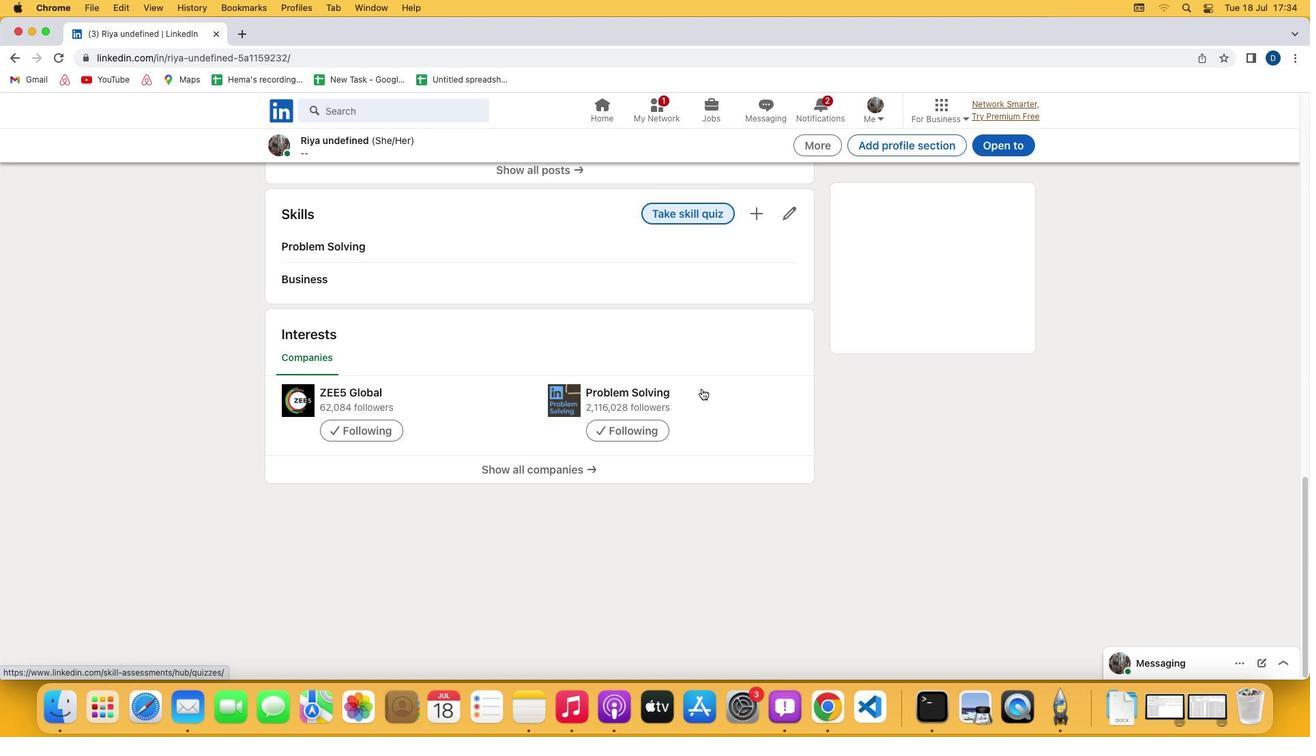 
Action: Mouse scrolled (701, 388) with delta (0, 0)
Screenshot: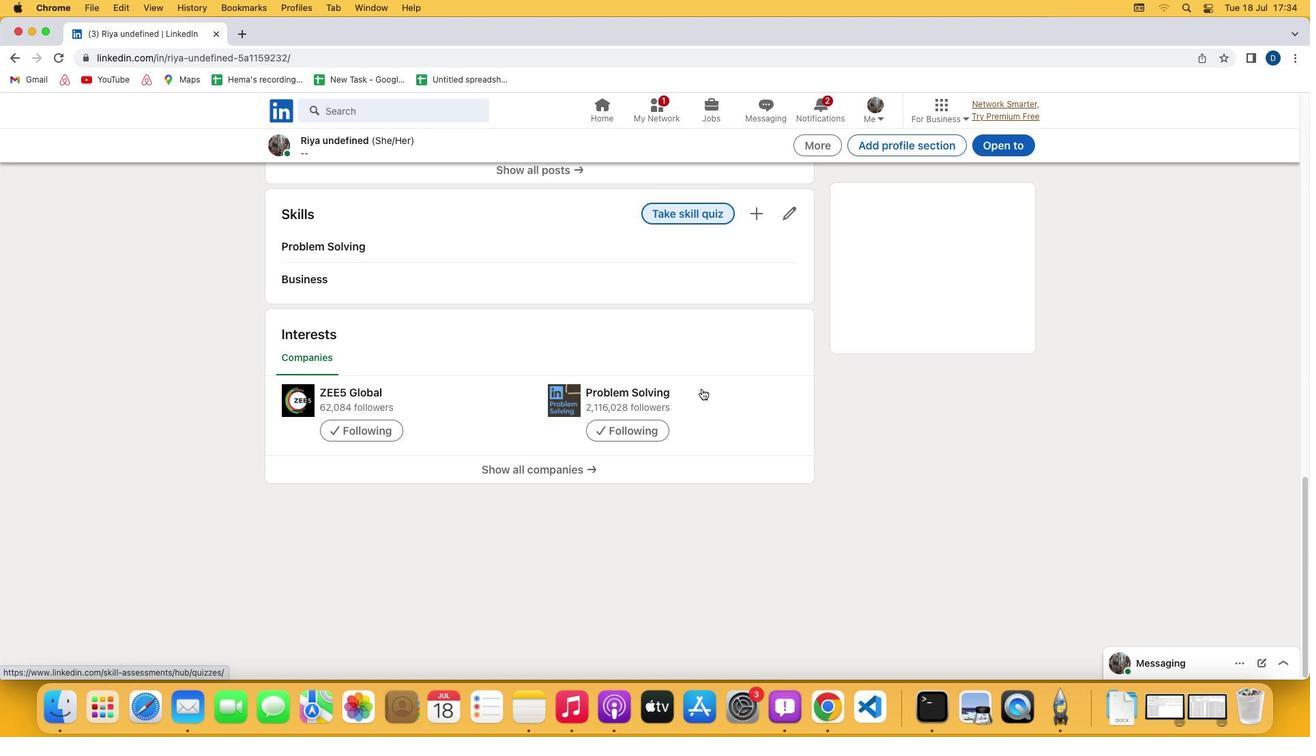 
Action: Mouse scrolled (701, 388) with delta (0, 0)
Screenshot: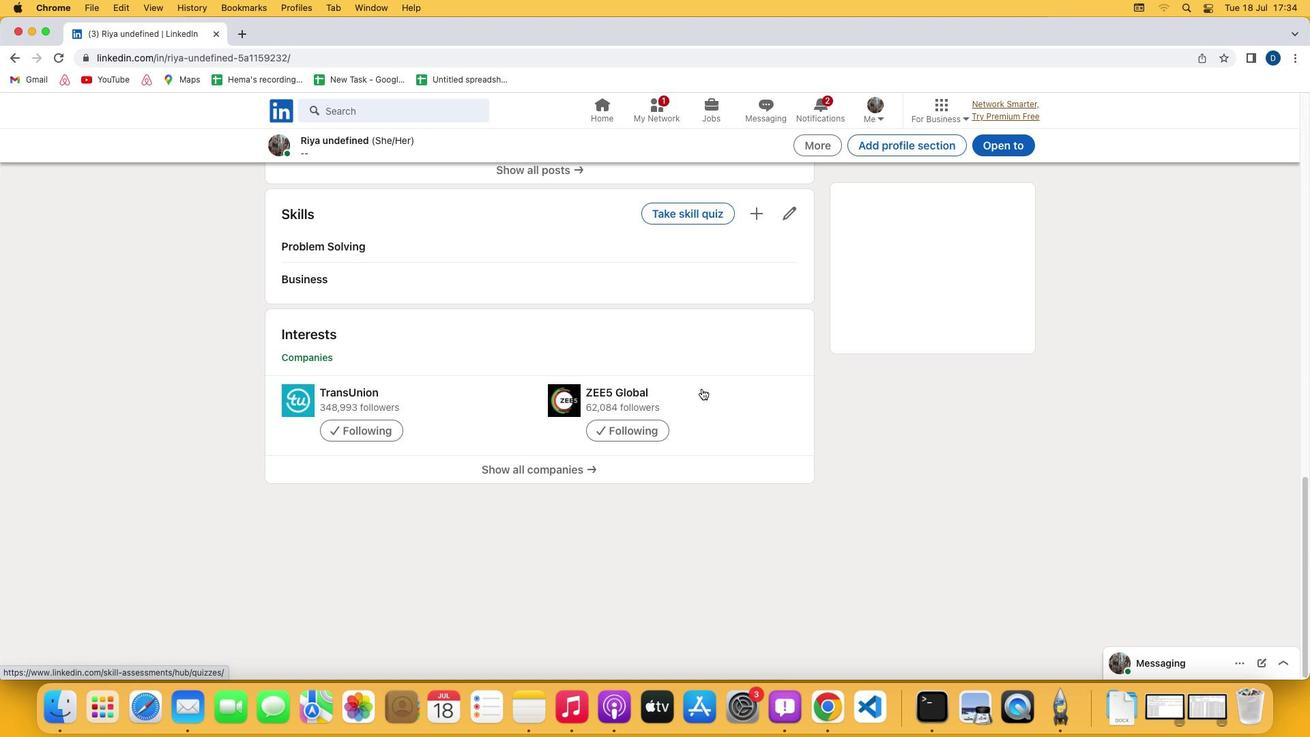 
Action: Mouse scrolled (701, 388) with delta (0, 0)
Screenshot: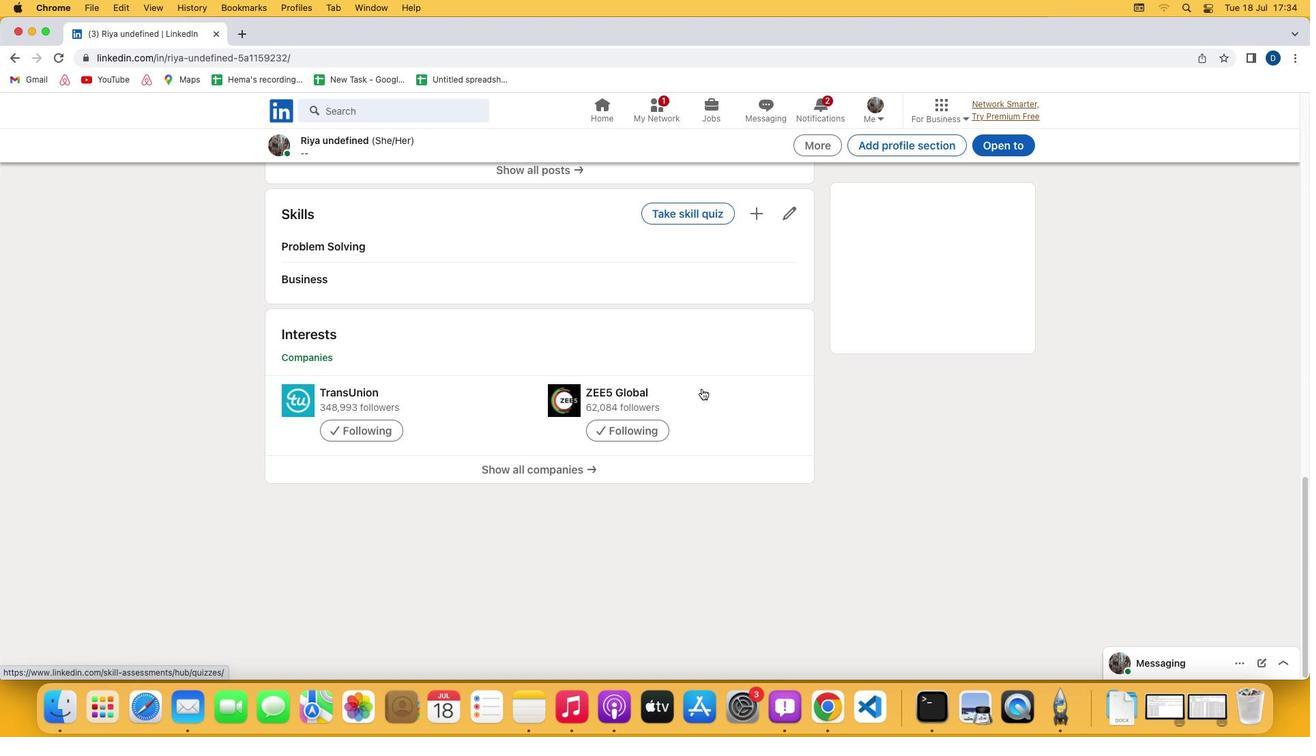 
Action: Mouse scrolled (701, 388) with delta (0, -1)
Screenshot: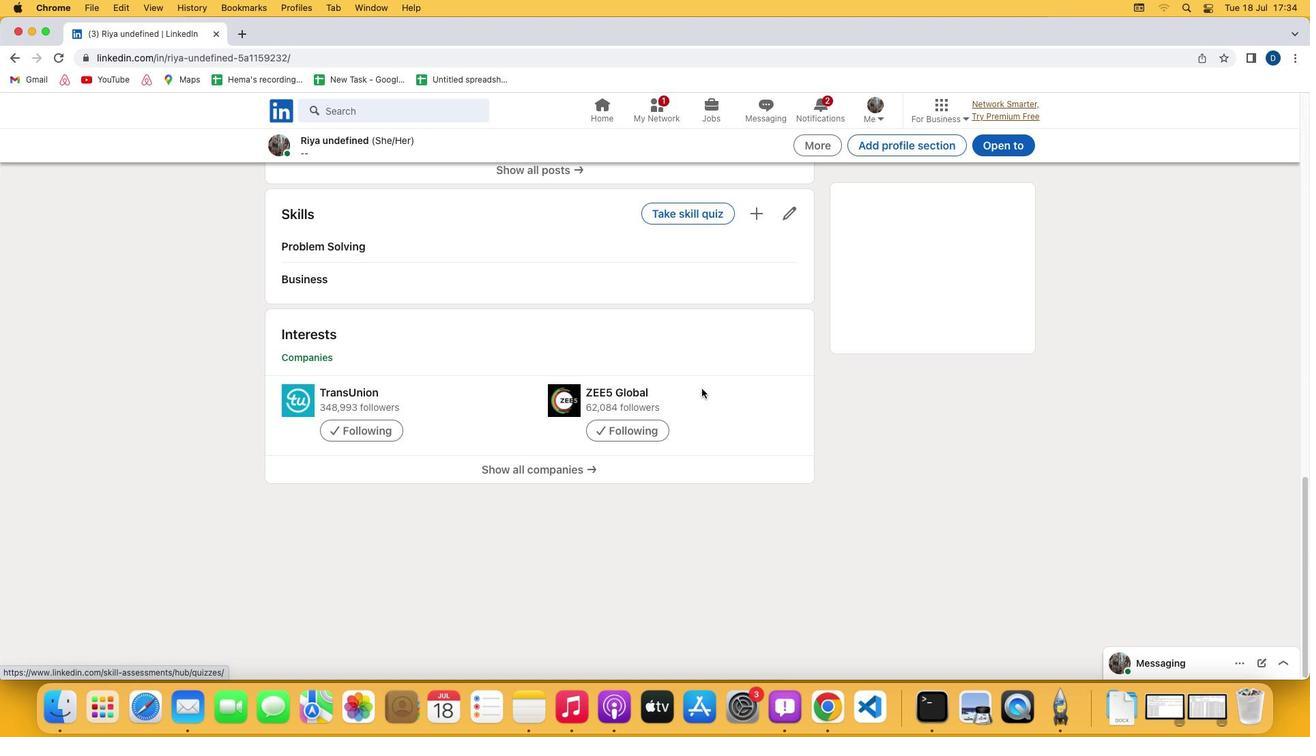 
Action: Mouse moved to (328, 582)
Screenshot: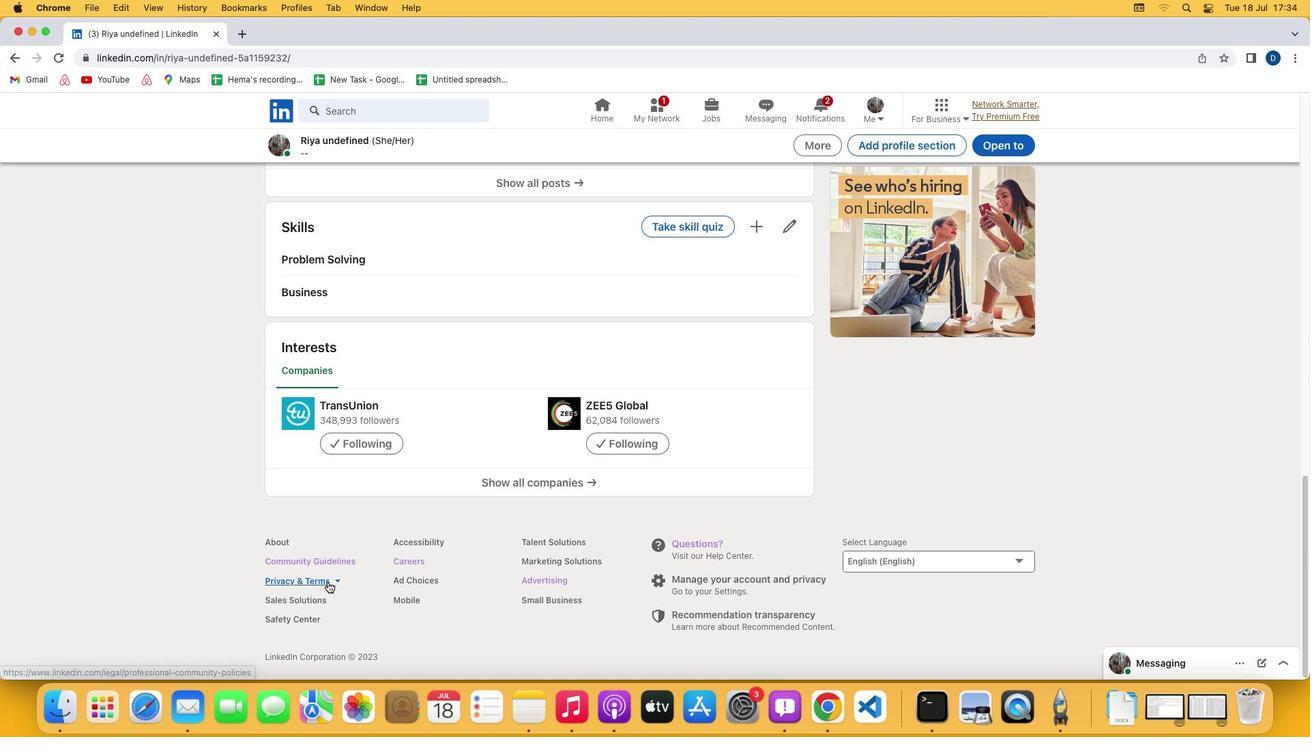 
Action: Mouse pressed left at (328, 582)
Screenshot: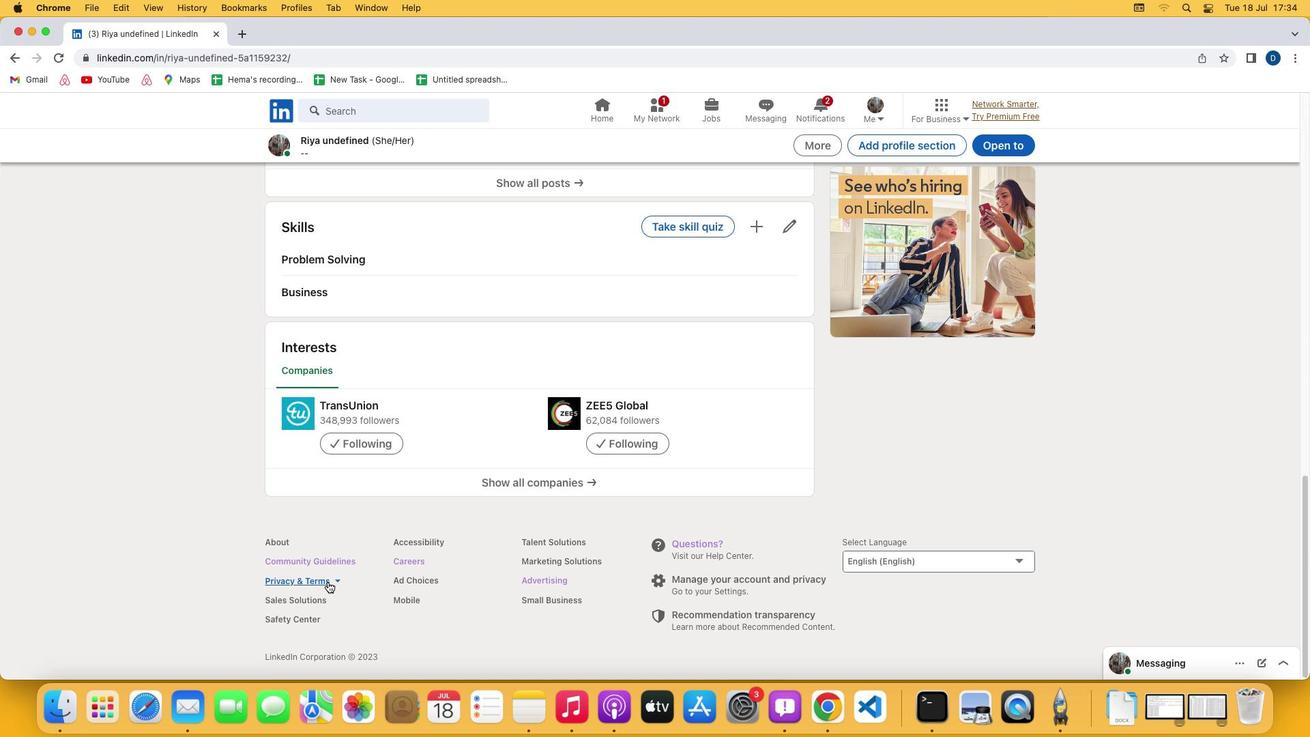 
Action: Mouse moved to (313, 648)
Screenshot: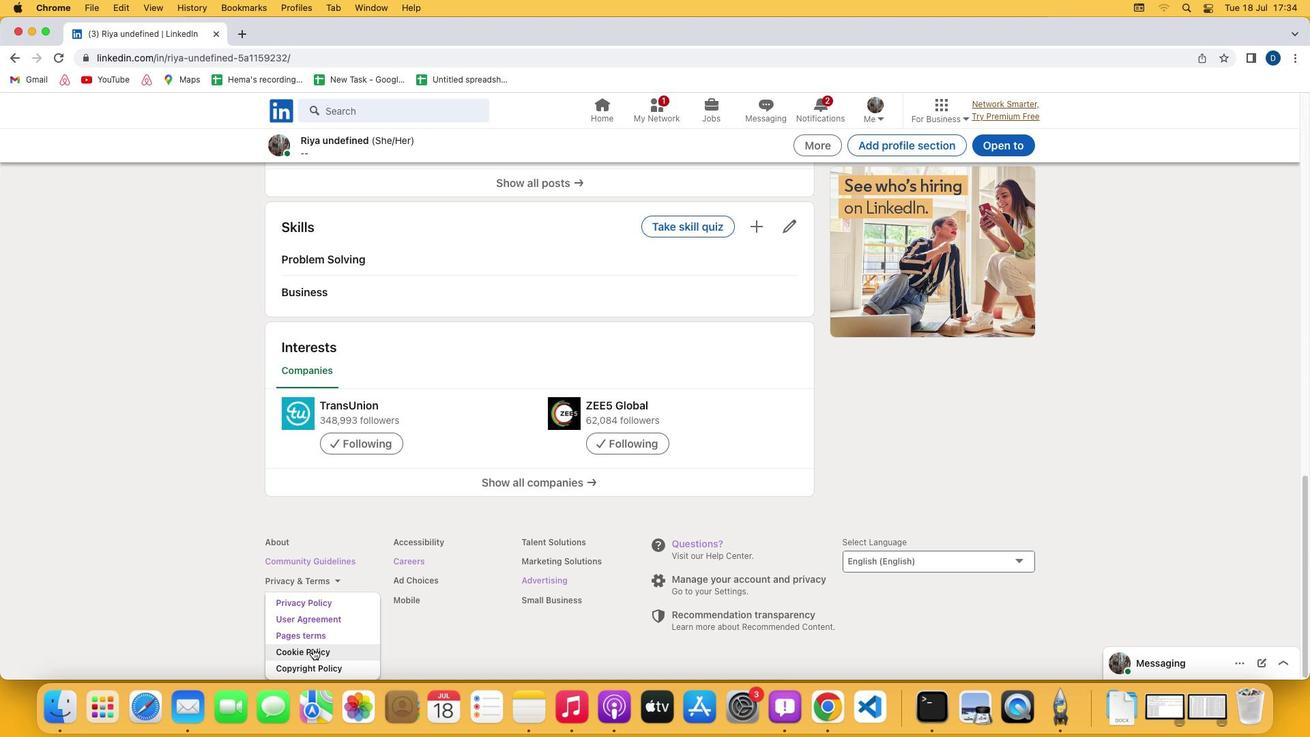
Action: Mouse pressed left at (313, 648)
Screenshot: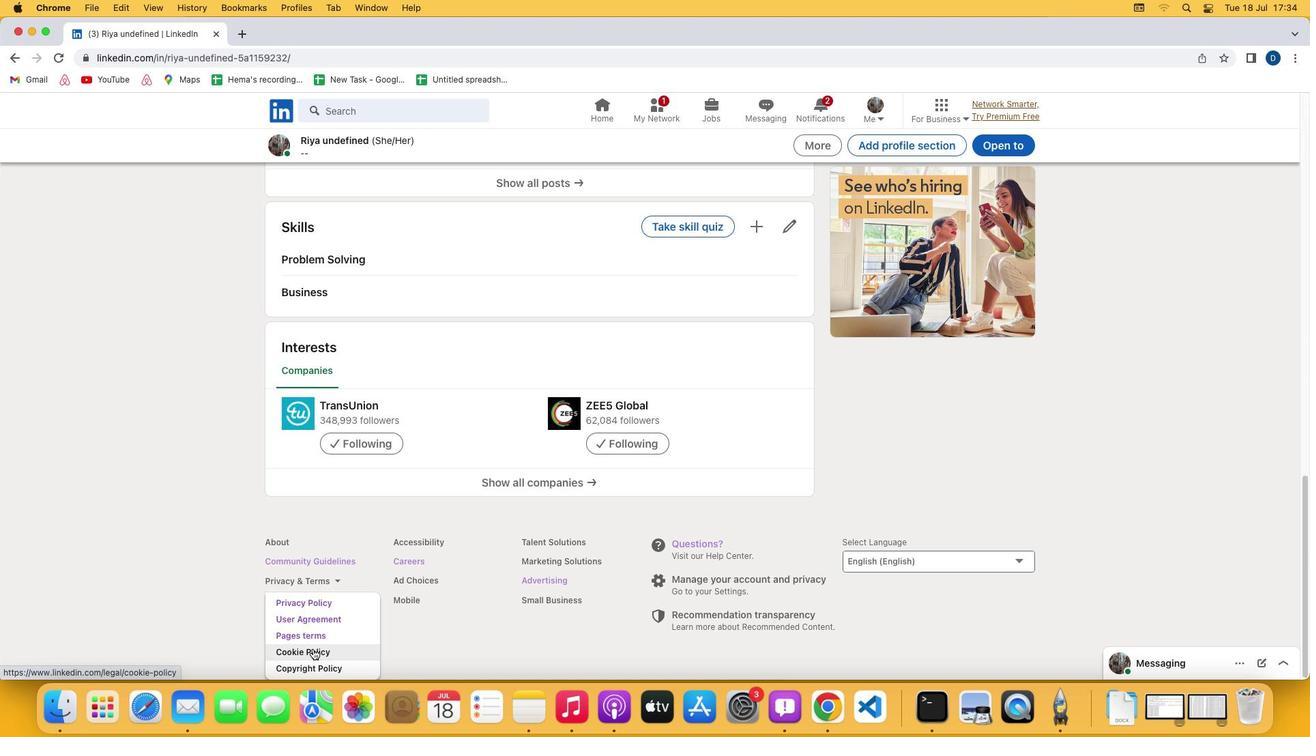 
Action: Mouse moved to (357, 453)
Screenshot: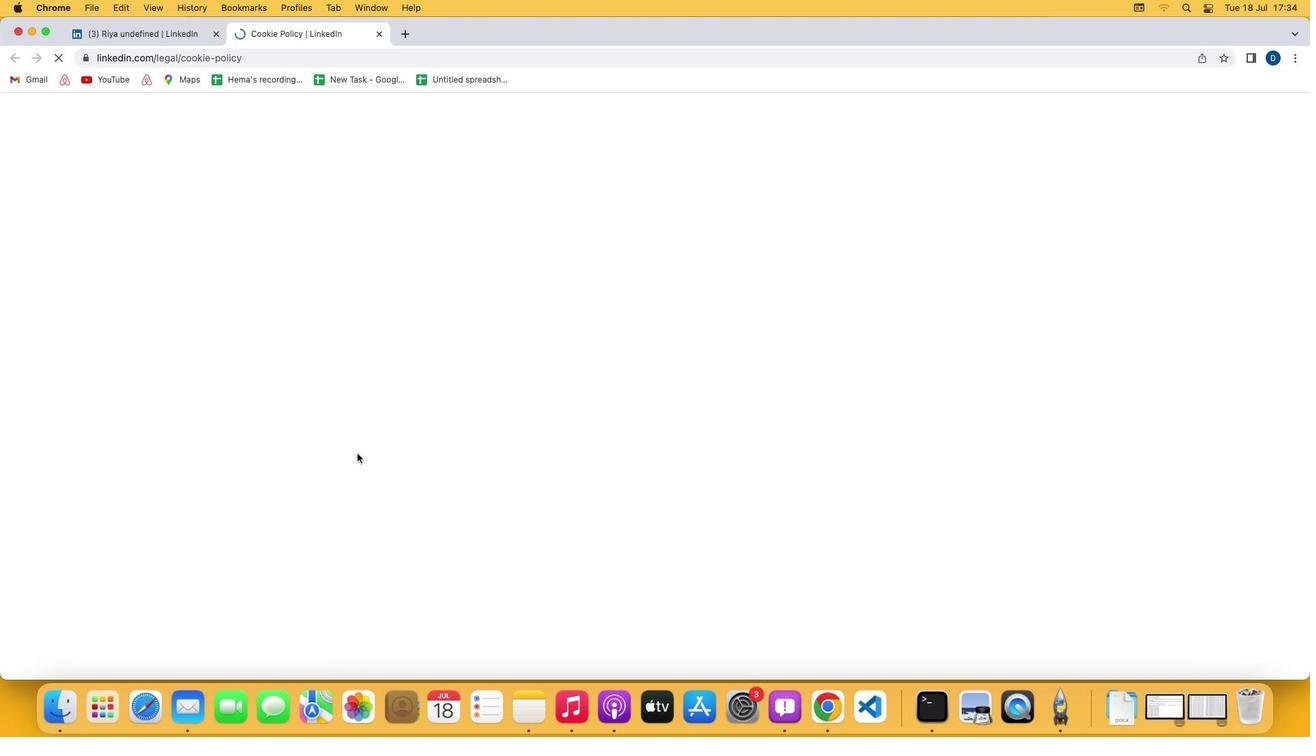 
Action: Mouse scrolled (357, 453) with delta (0, 0)
Screenshot: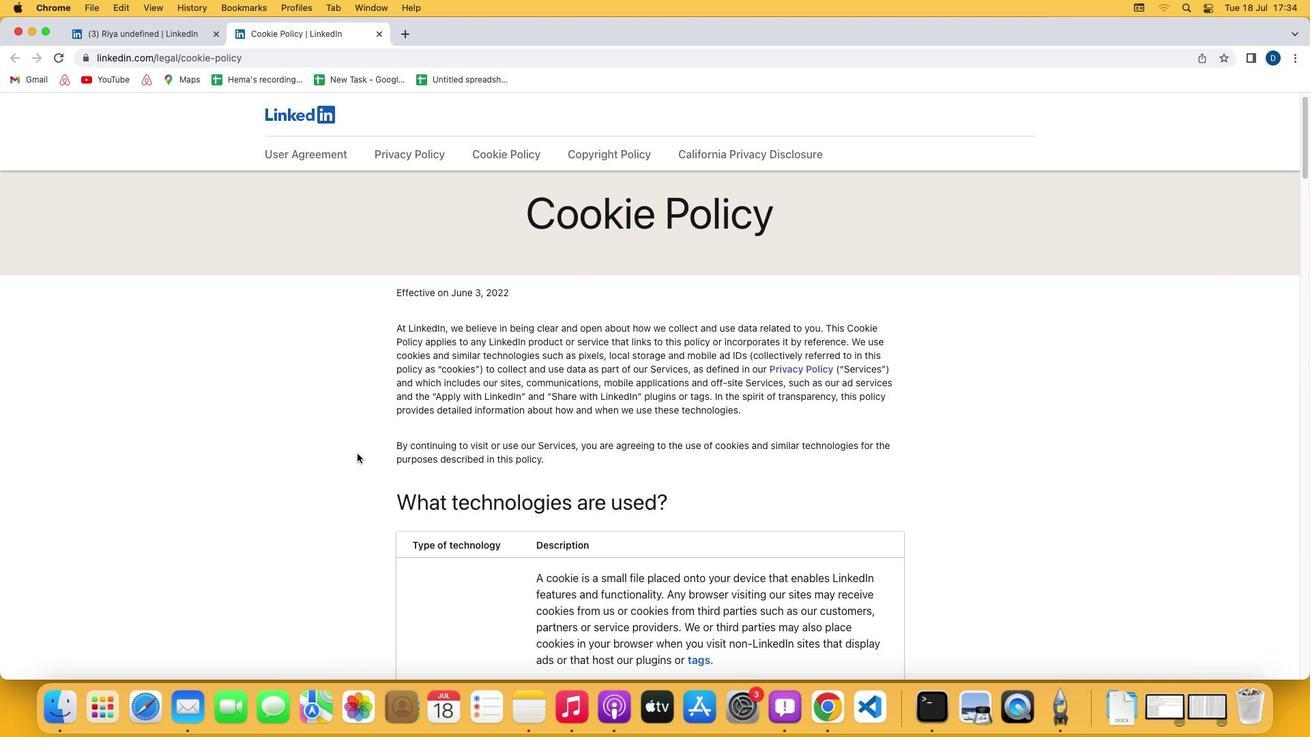 
Action: Mouse scrolled (357, 453) with delta (0, 0)
Screenshot: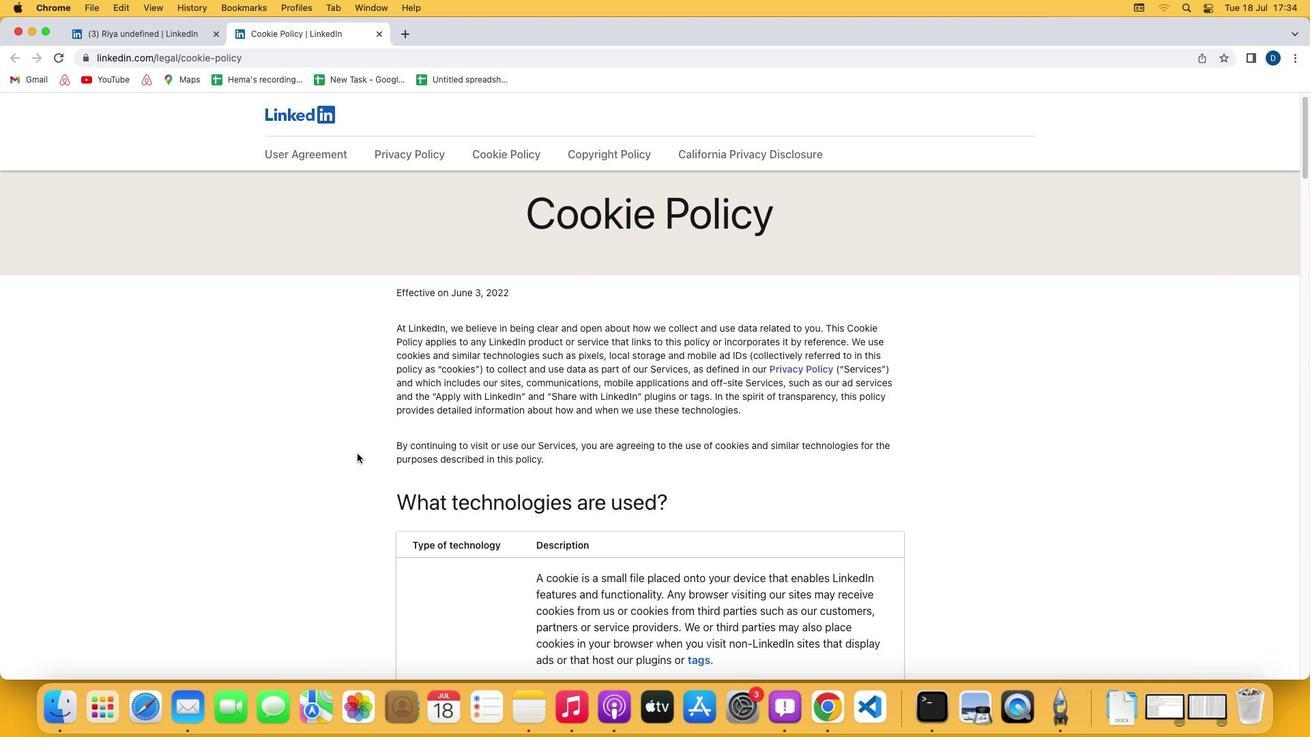 
Action: Mouse scrolled (357, 453) with delta (0, -1)
Screenshot: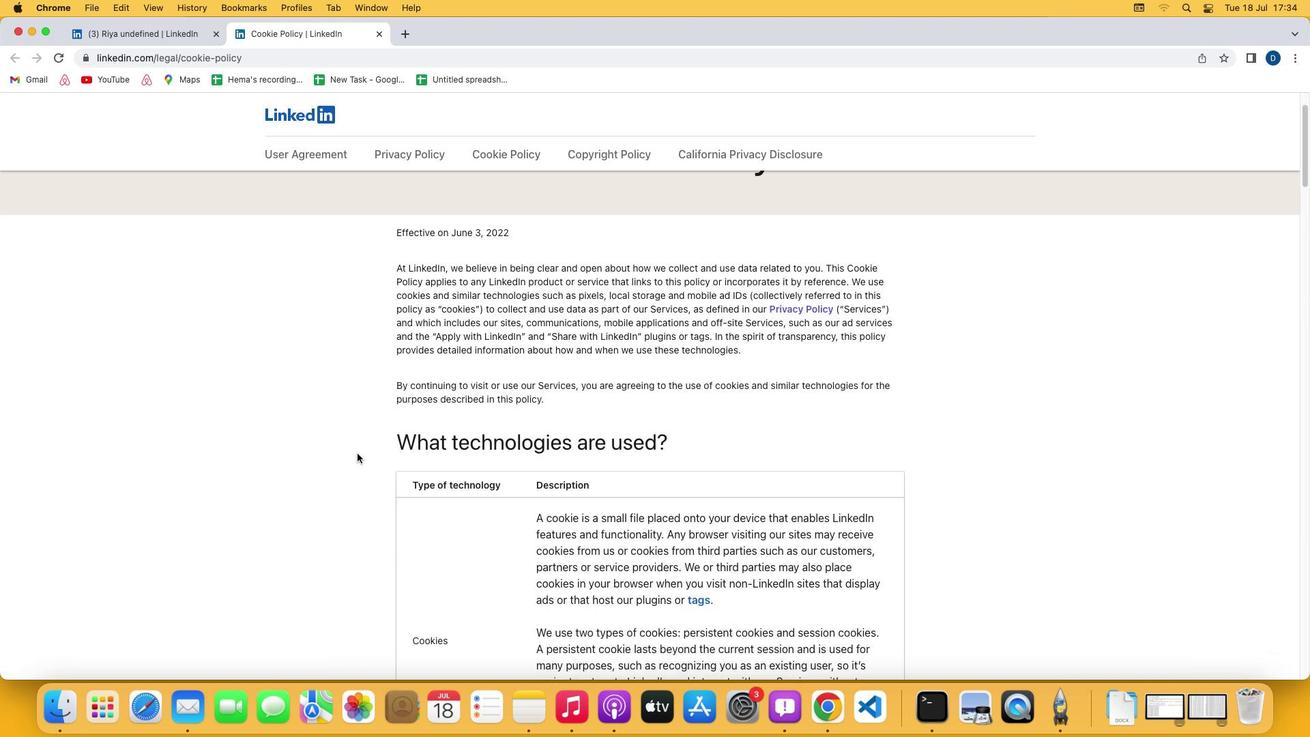 
Action: Mouse scrolled (357, 453) with delta (0, -1)
Screenshot: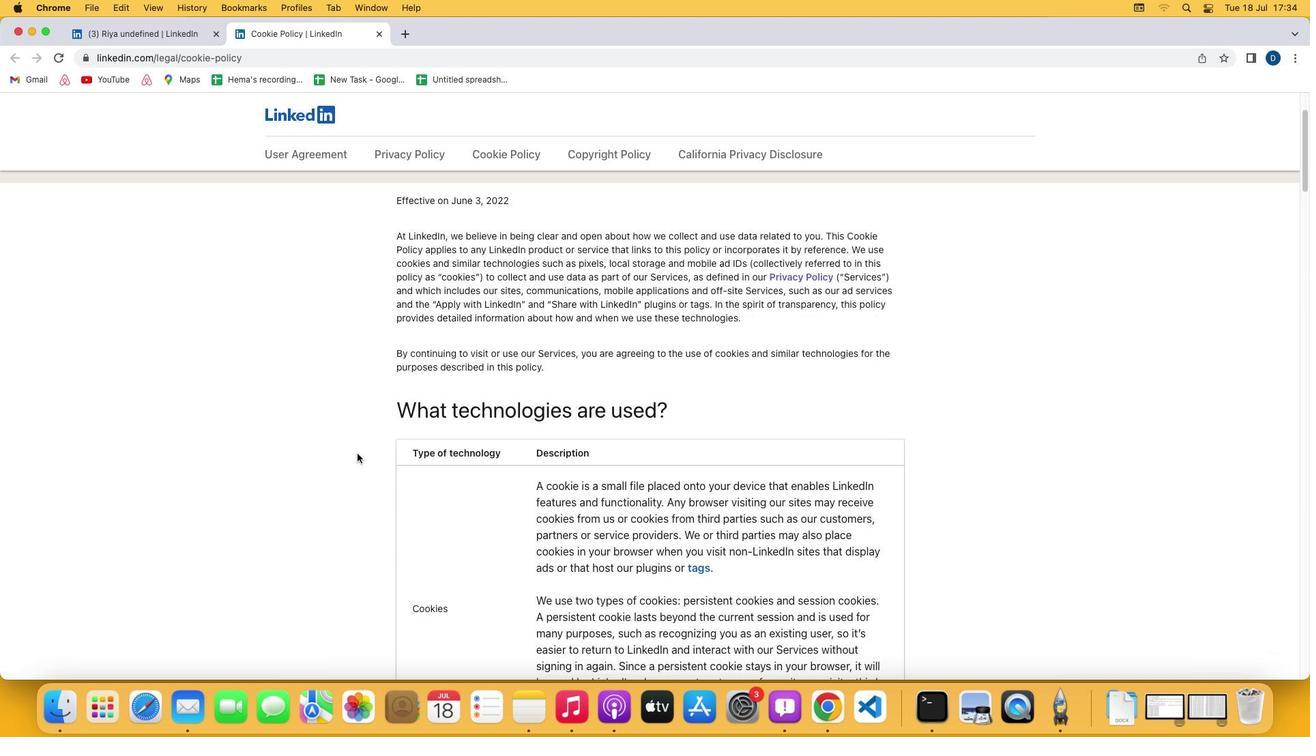 
Action: Mouse scrolled (357, 453) with delta (0, -1)
Screenshot: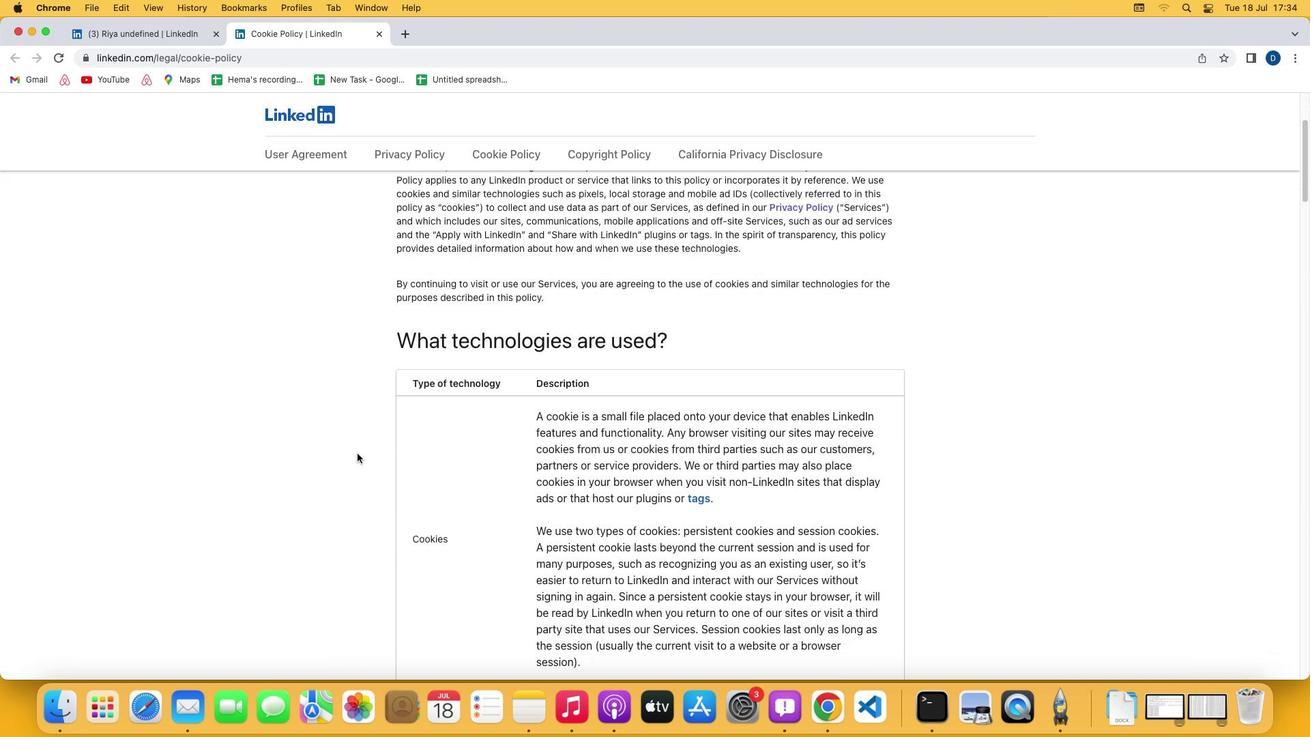 
Action: Mouse scrolled (357, 453) with delta (0, 0)
Screenshot: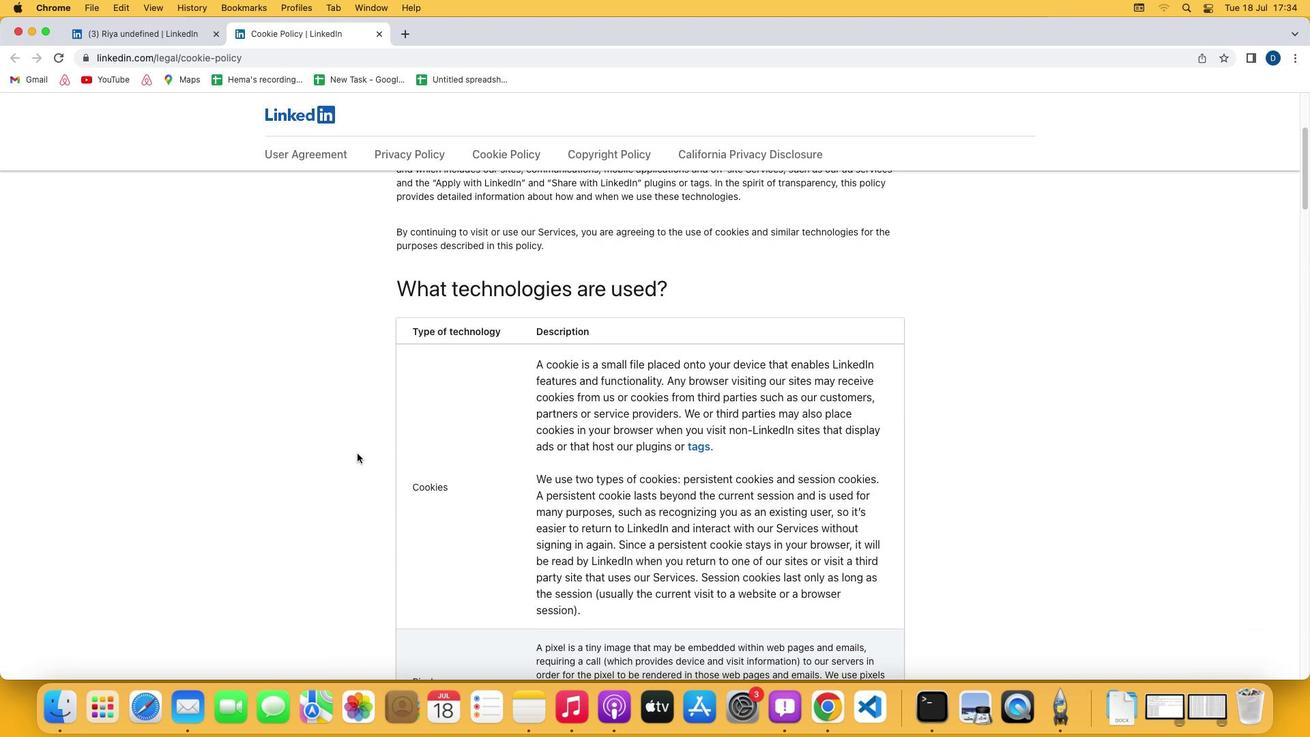 
Action: Mouse scrolled (357, 453) with delta (0, 0)
Screenshot: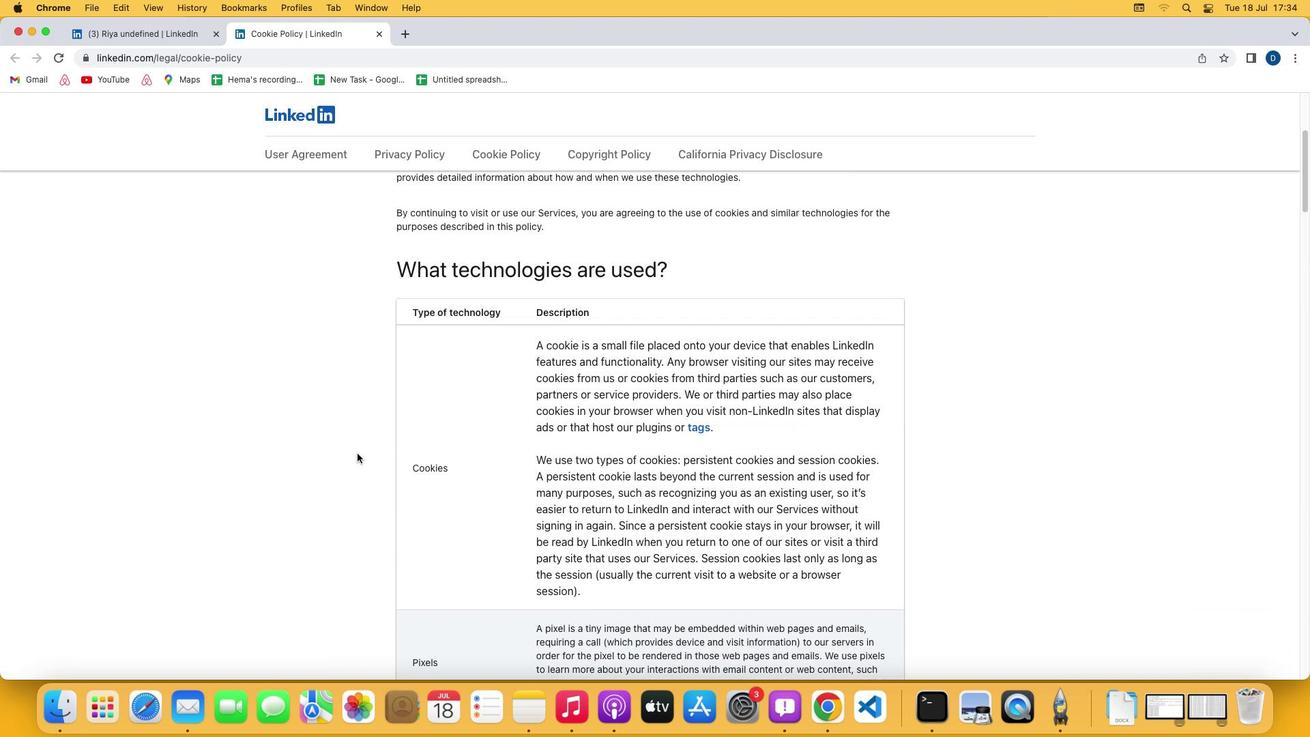 
Action: Mouse scrolled (357, 453) with delta (0, -1)
Screenshot: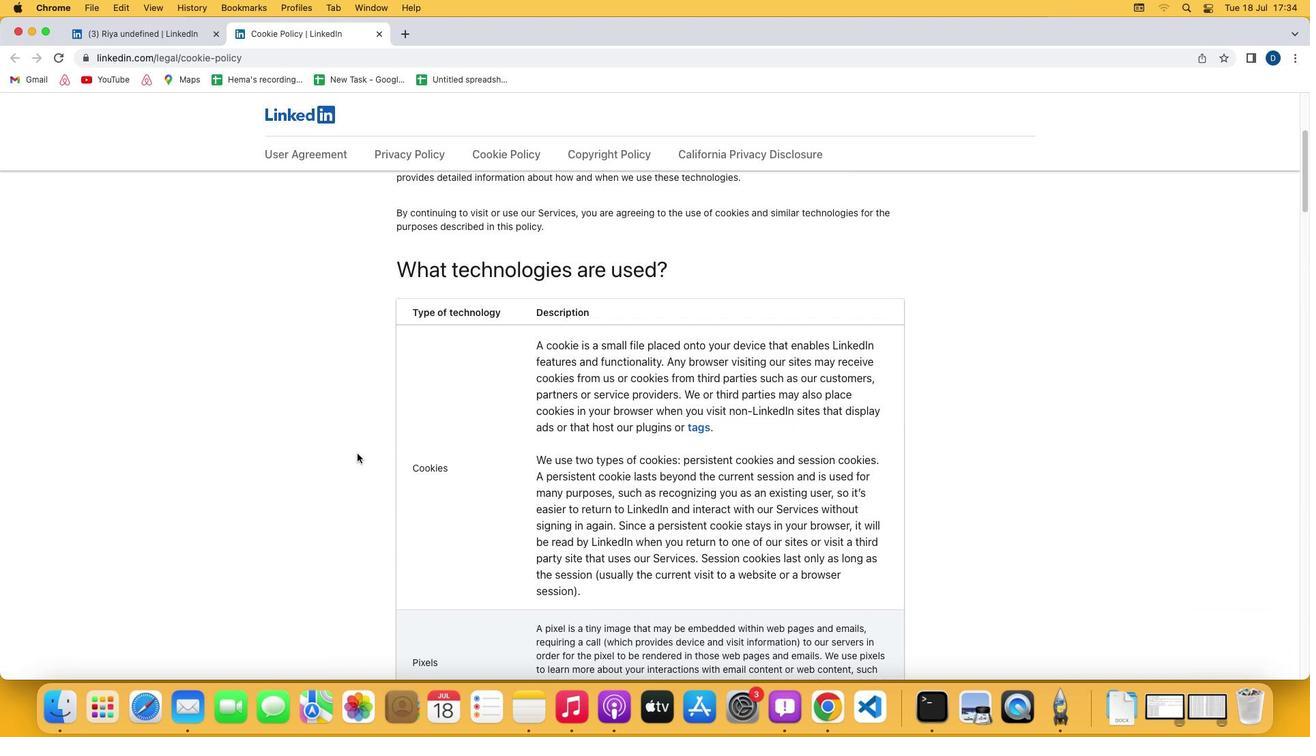 
Action: Mouse scrolled (357, 453) with delta (0, -2)
Screenshot: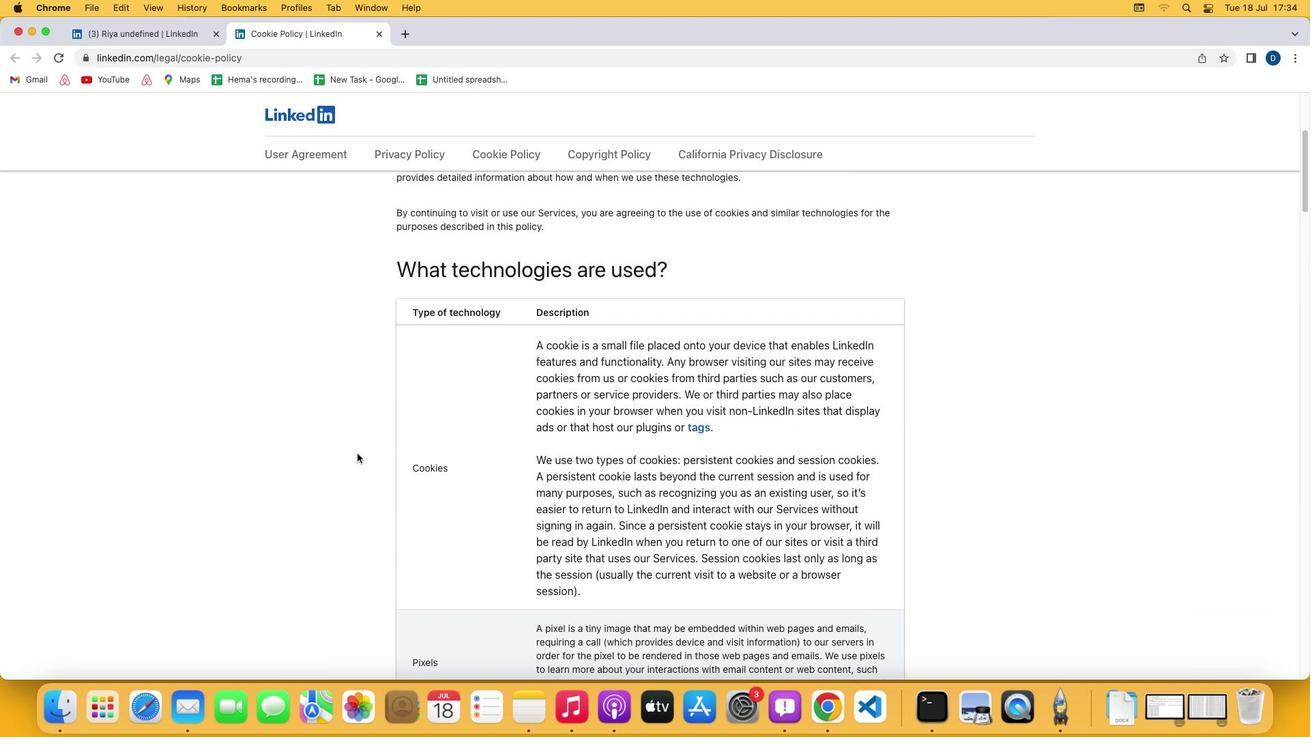 
Action: Mouse scrolled (357, 453) with delta (0, -3)
Screenshot: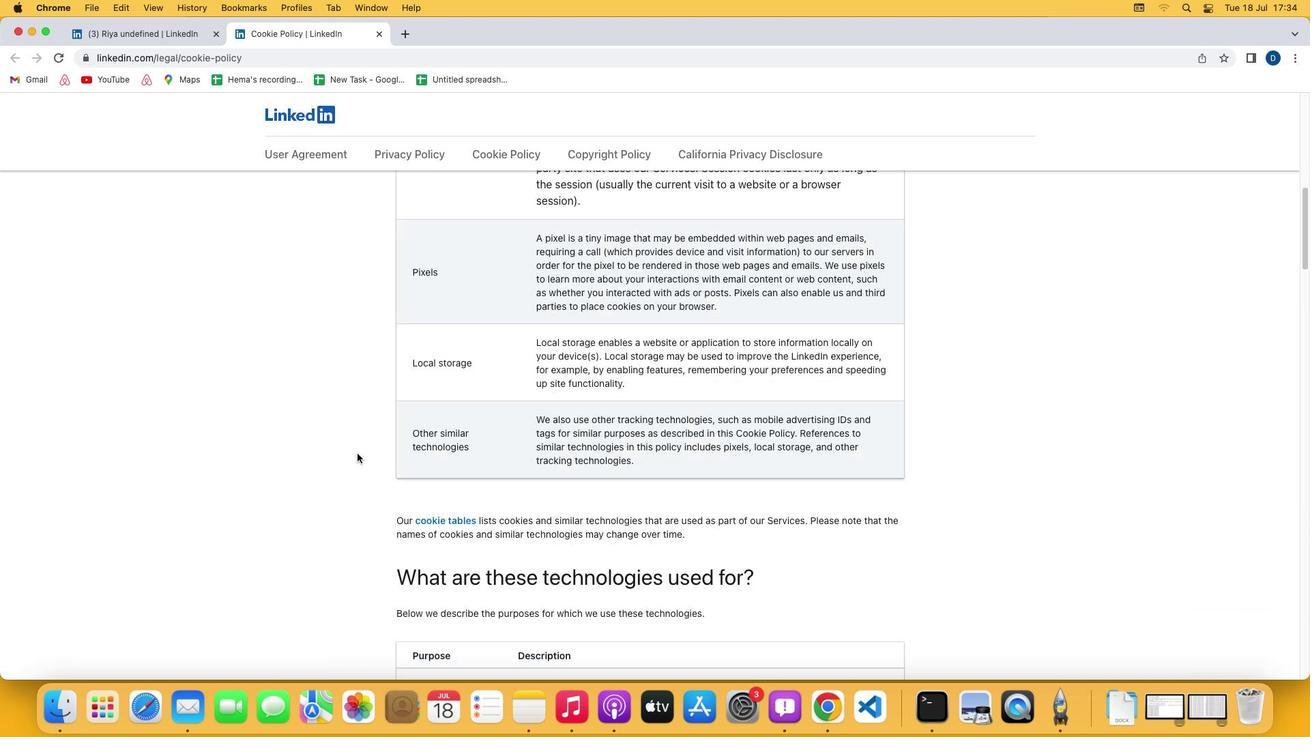 
Action: Mouse scrolled (357, 453) with delta (0, -3)
Screenshot: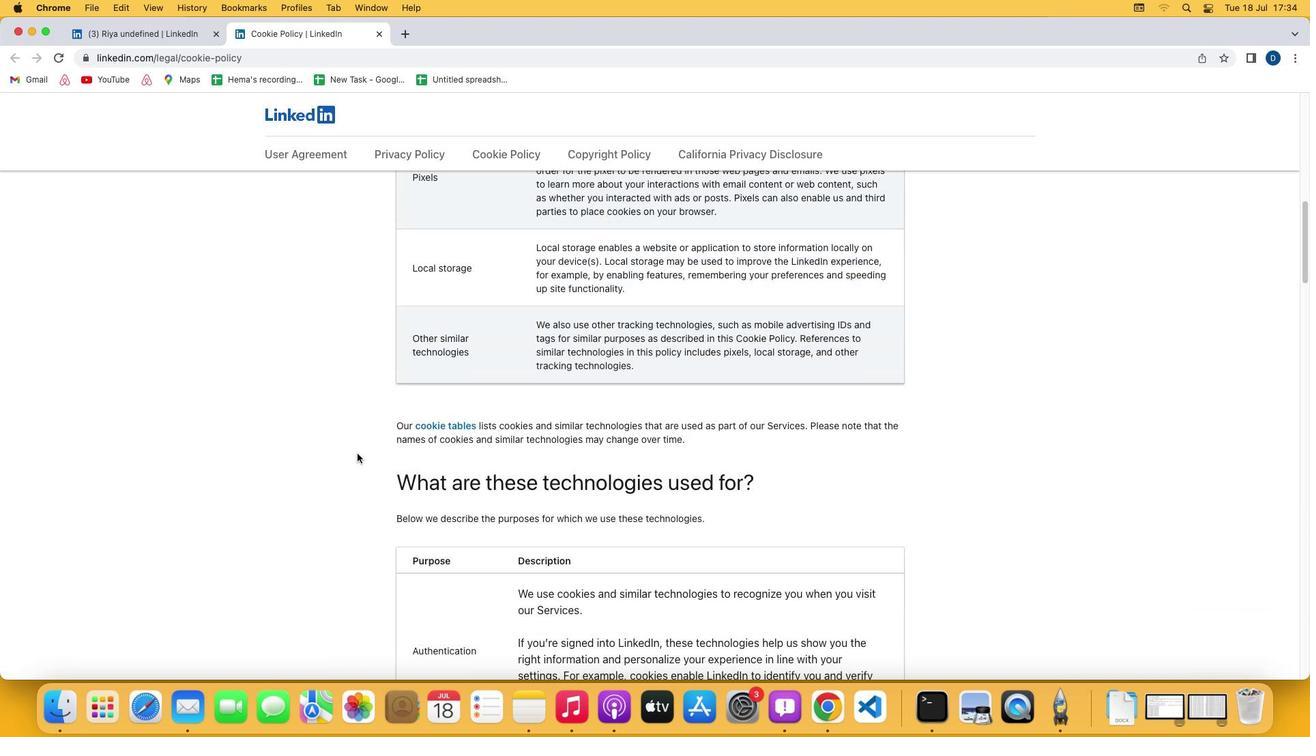 
Action: Mouse scrolled (357, 453) with delta (0, 0)
Screenshot: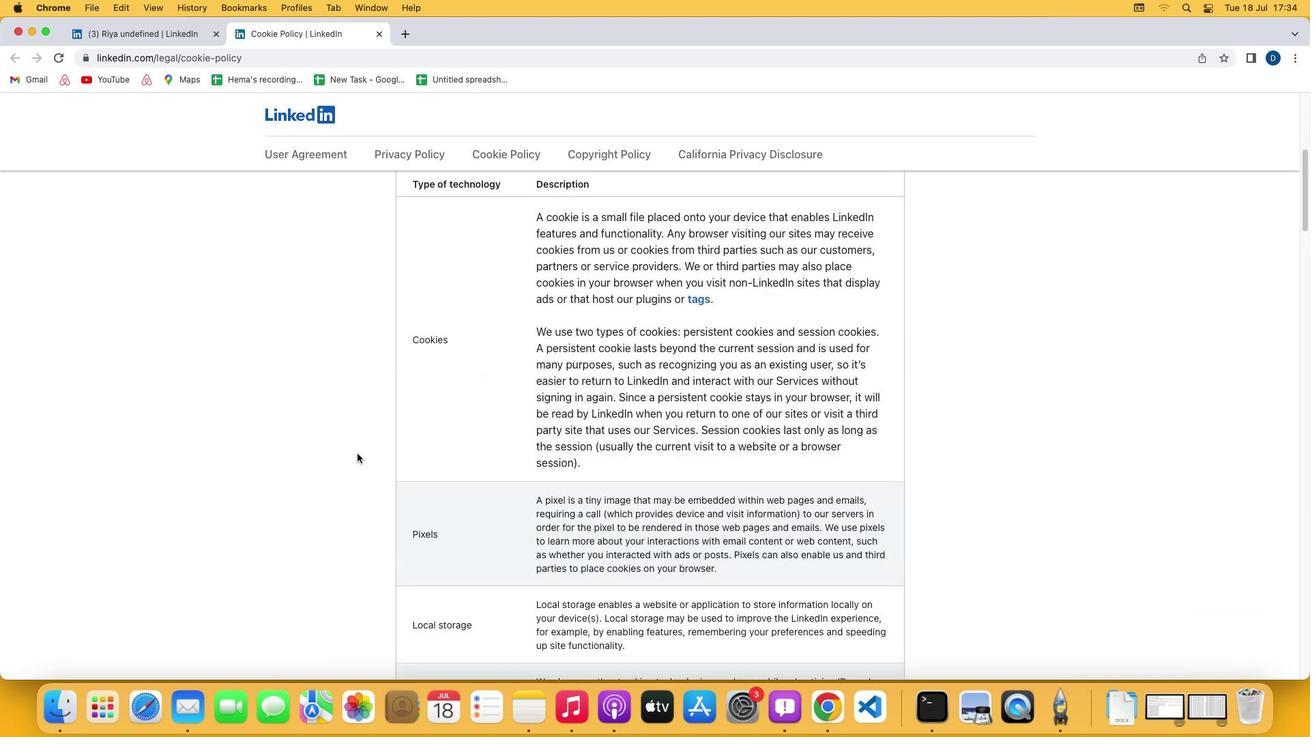 
Action: Mouse scrolled (357, 453) with delta (0, 0)
Screenshot: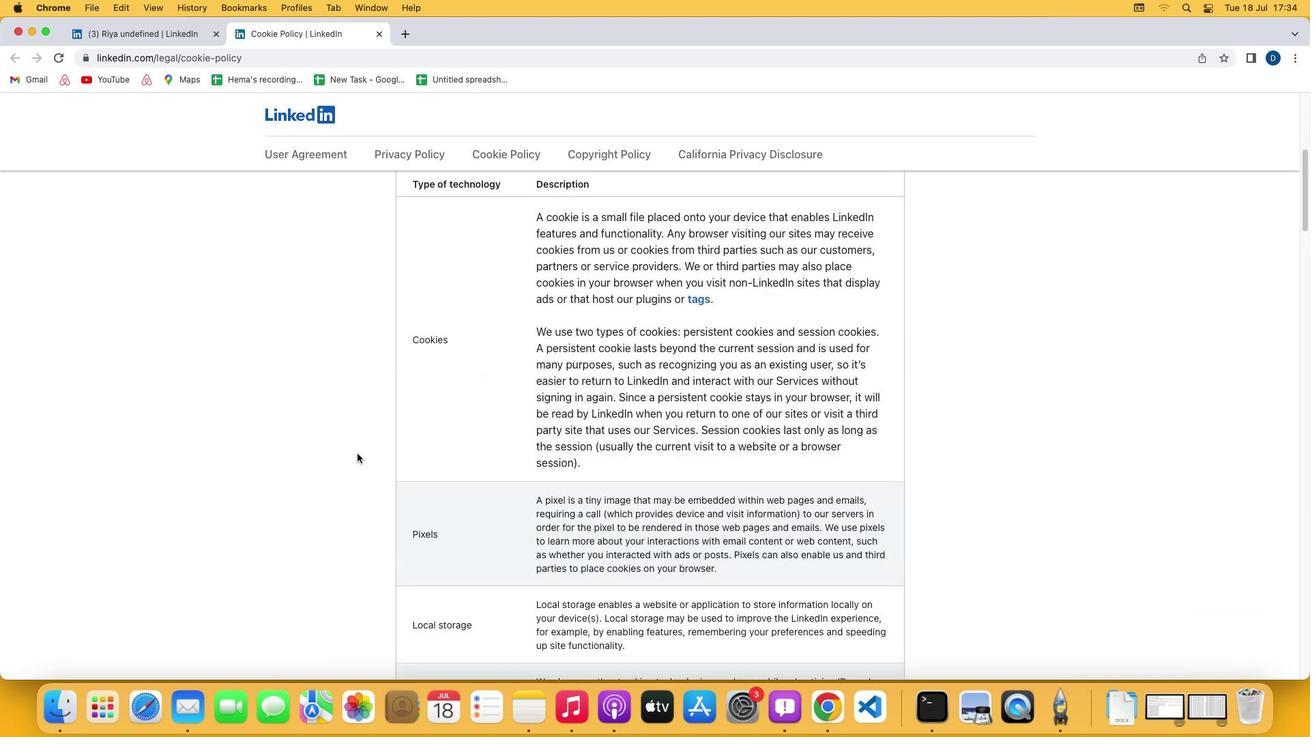 
Action: Mouse scrolled (357, 453) with delta (0, 2)
Screenshot: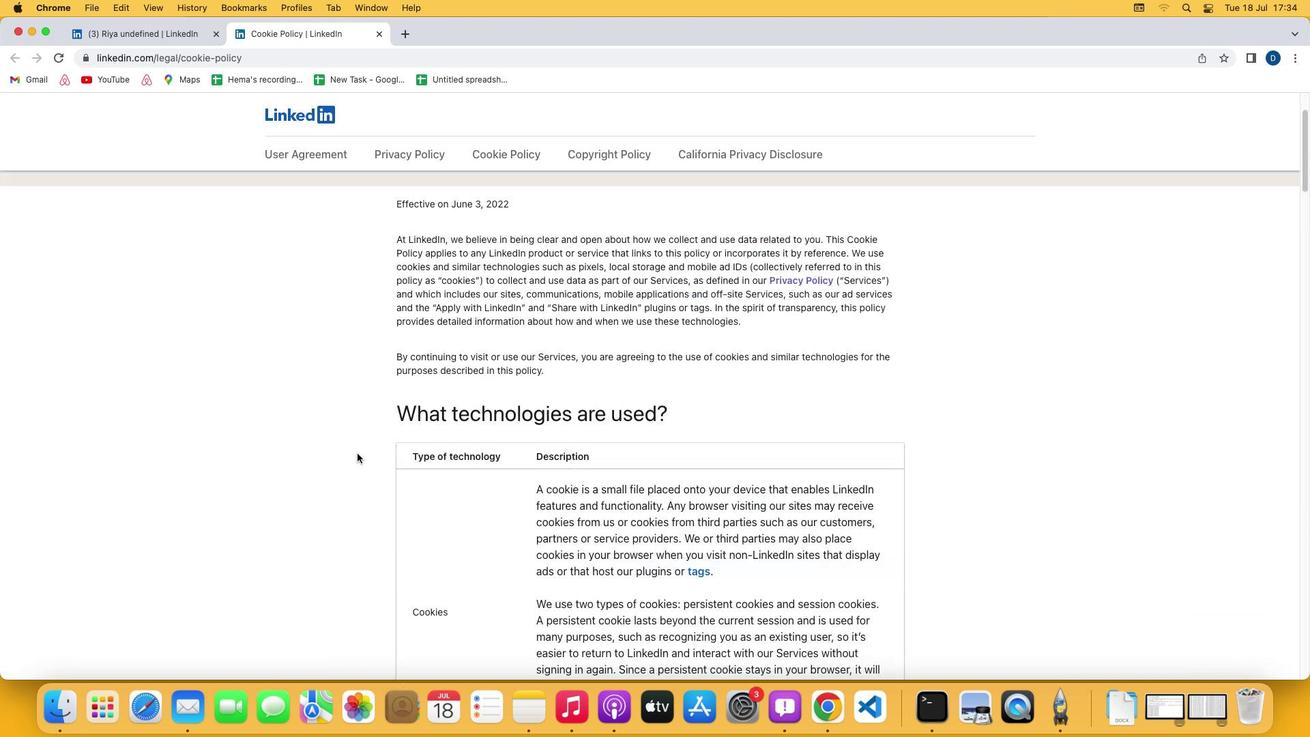 
Action: Mouse scrolled (357, 453) with delta (0, 3)
Screenshot: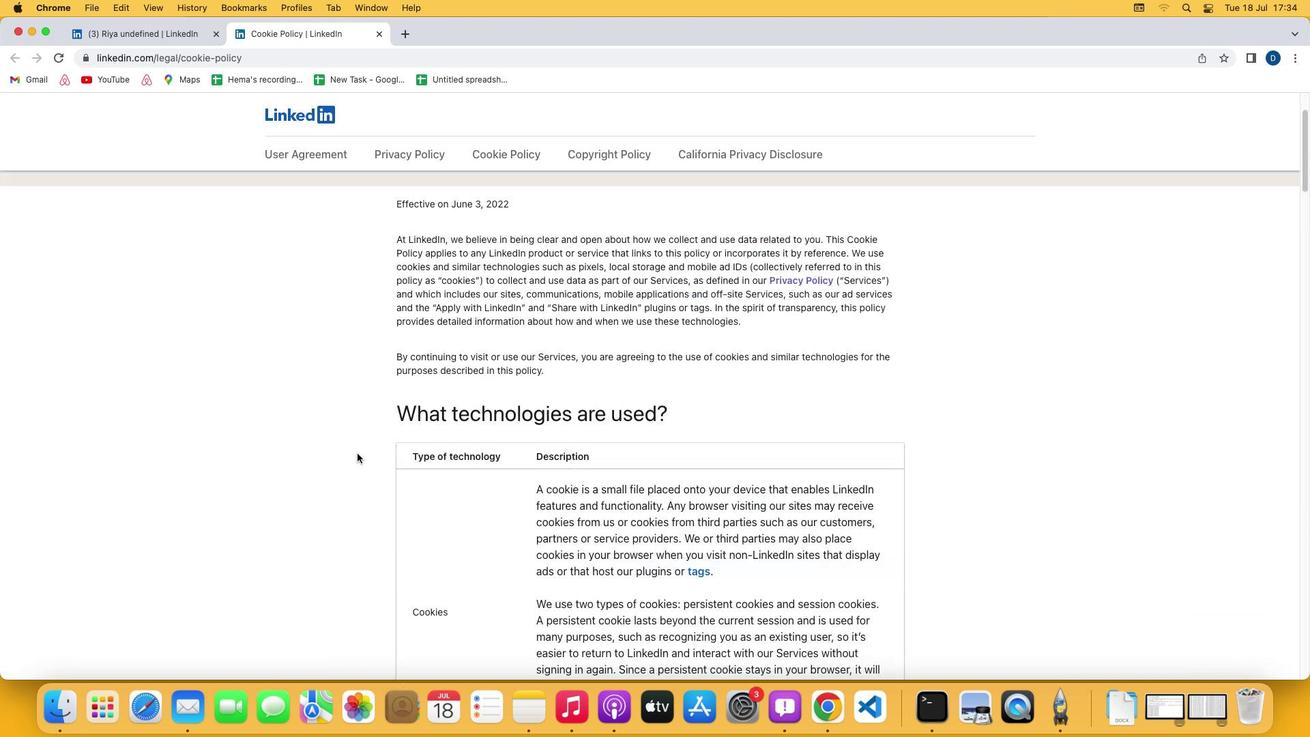 
Action: Mouse scrolled (357, 453) with delta (0, 4)
Screenshot: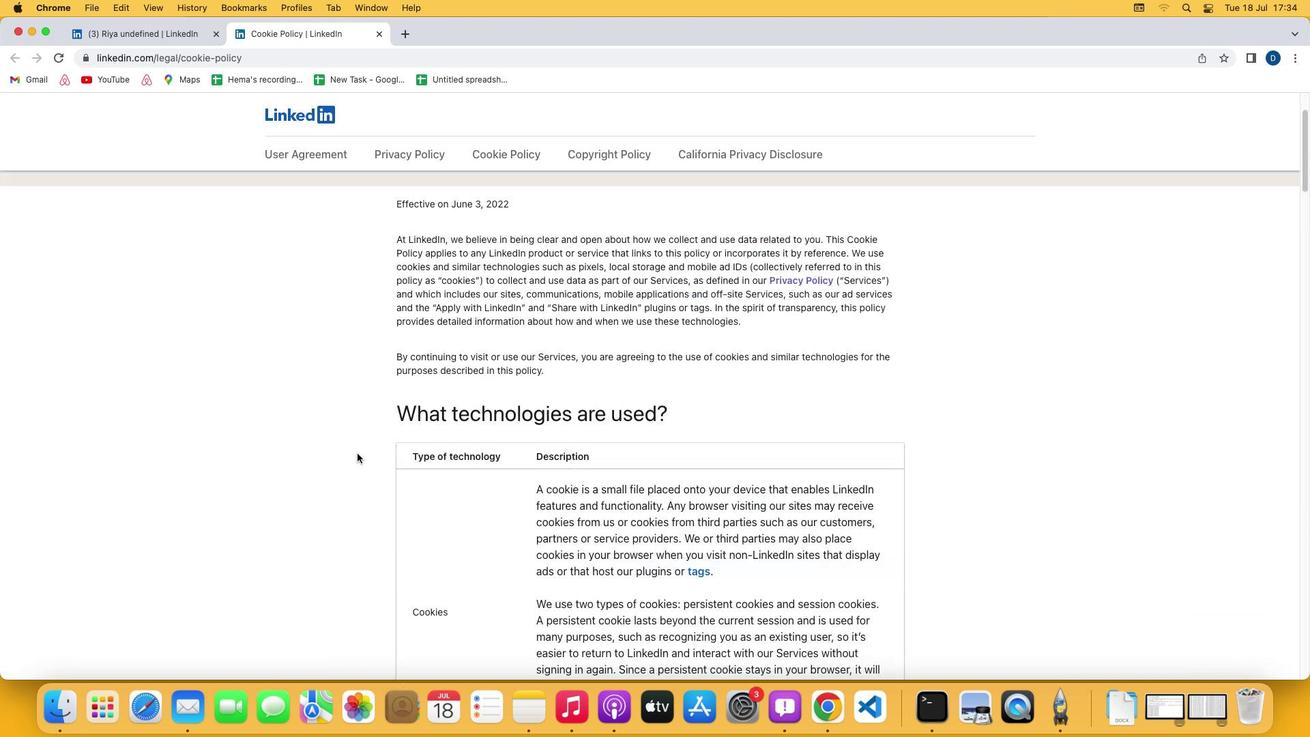 
Action: Mouse scrolled (357, 453) with delta (0, 4)
Screenshot: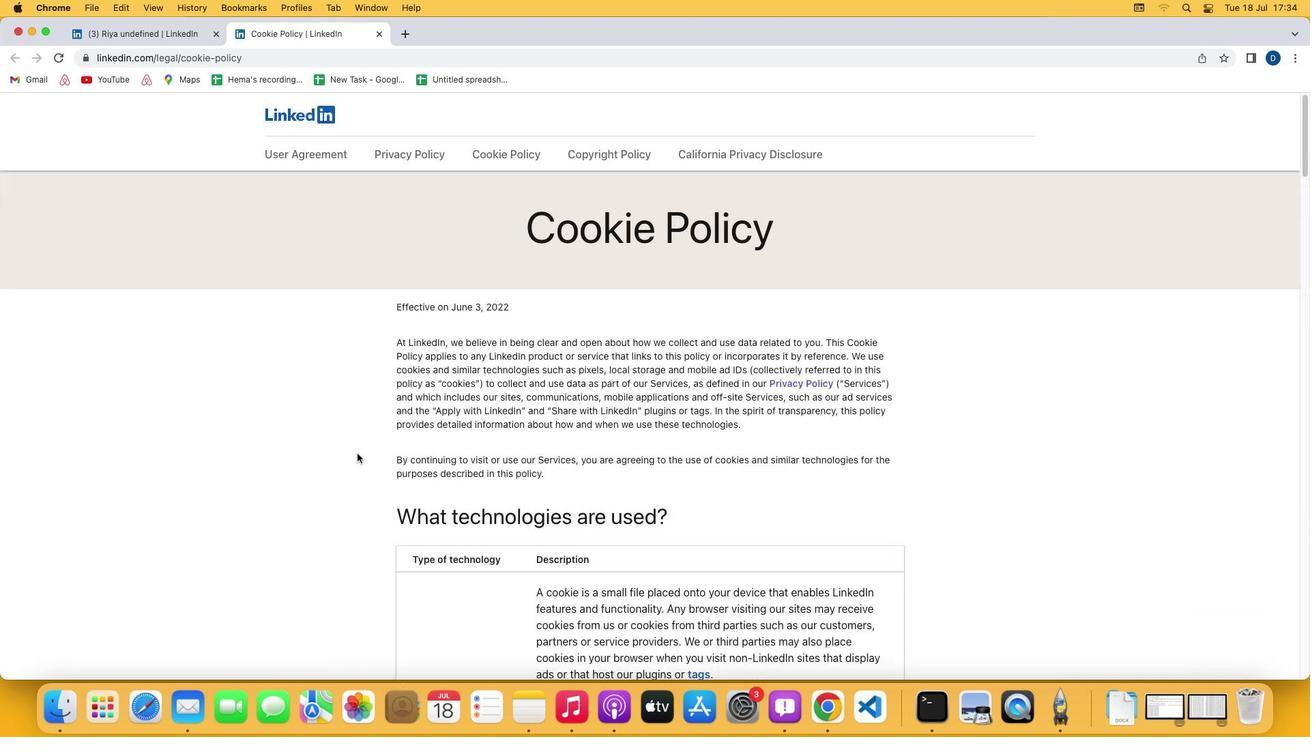 
Action: Mouse scrolled (357, 453) with delta (0, 4)
Screenshot: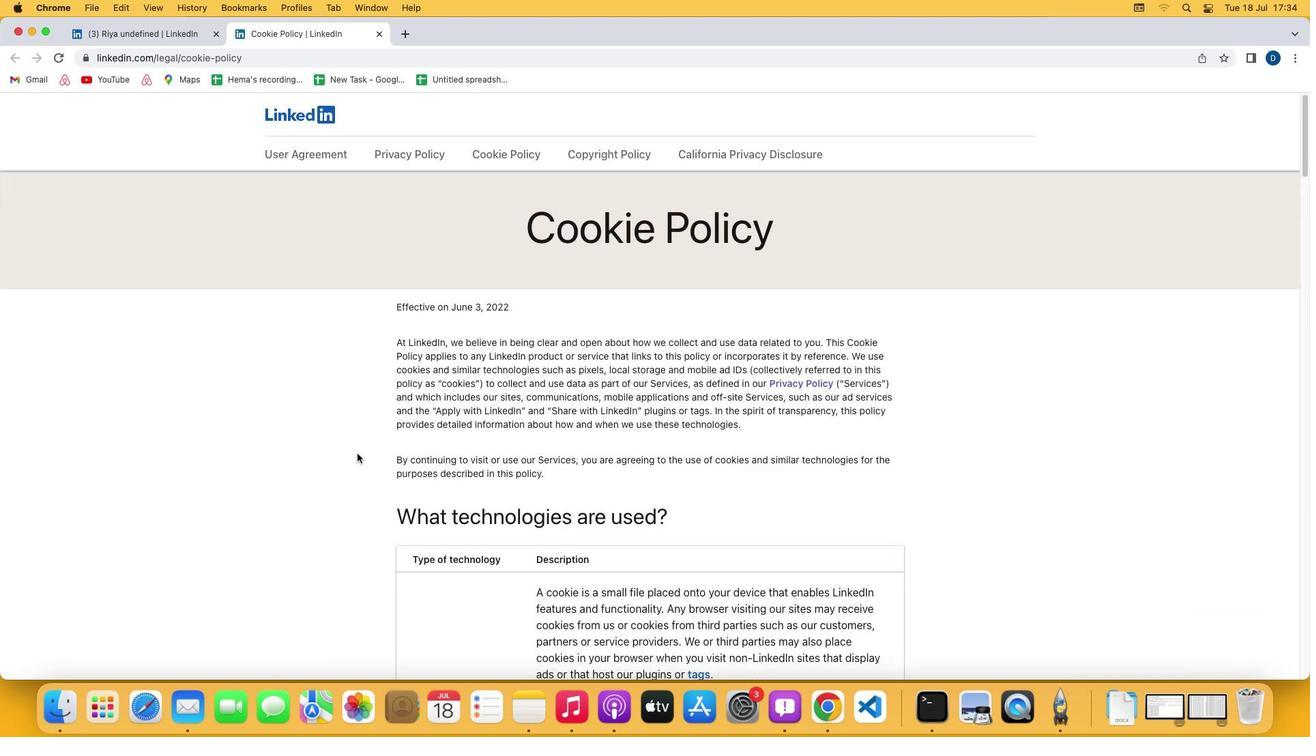 
Action: Mouse scrolled (357, 453) with delta (0, 0)
Screenshot: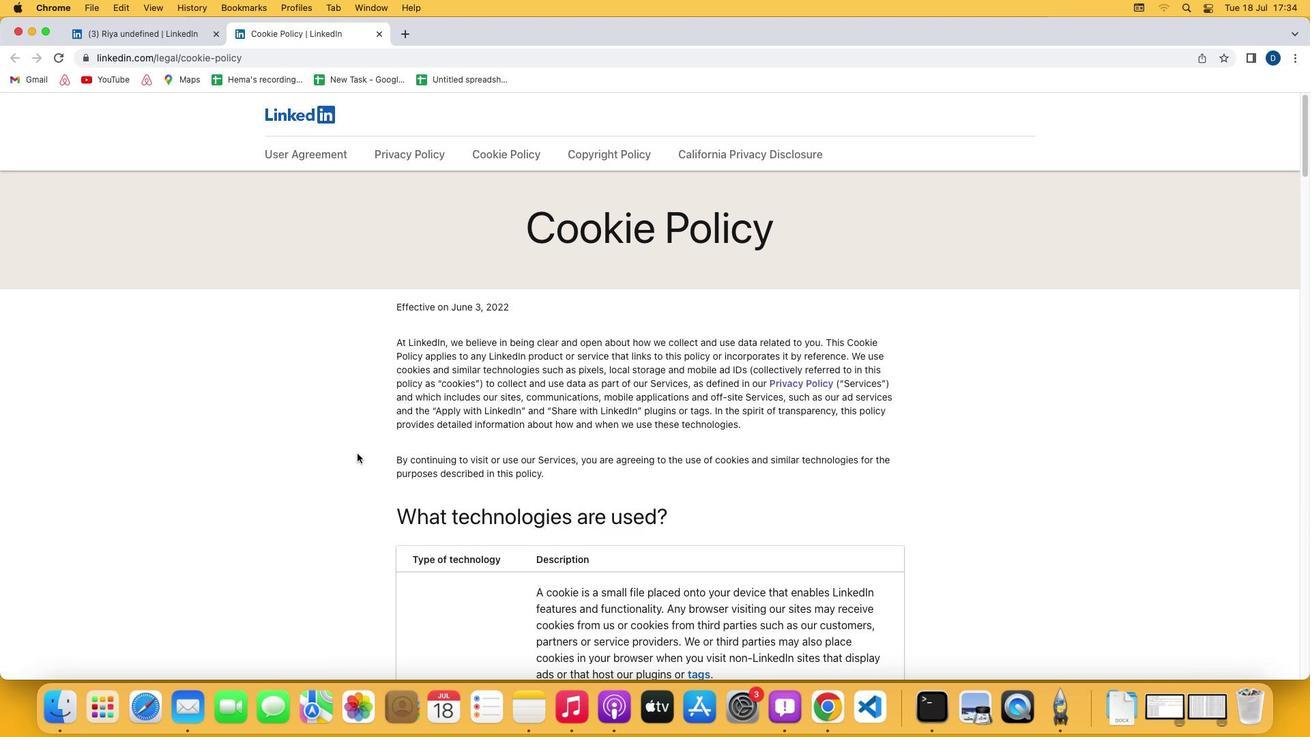 
Action: Mouse scrolled (357, 453) with delta (0, 0)
Screenshot: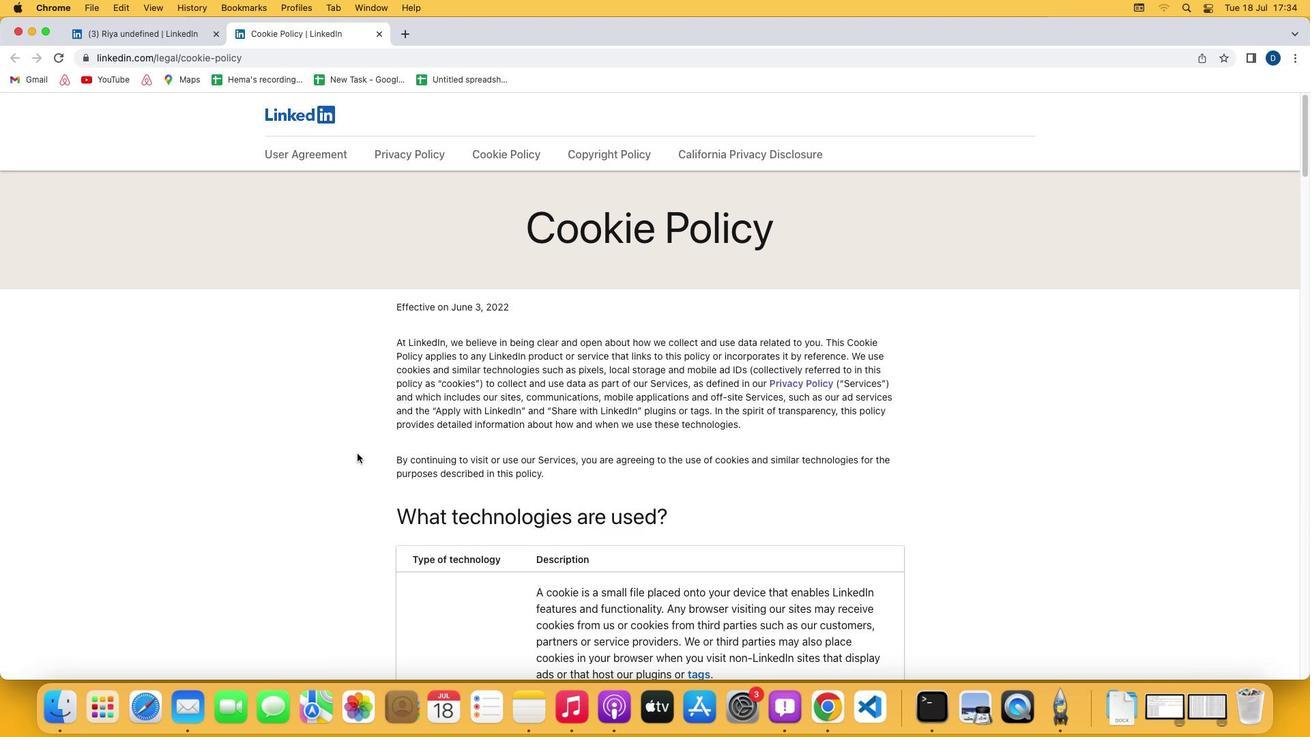 
Action: Mouse scrolled (357, 453) with delta (0, 2)
Screenshot: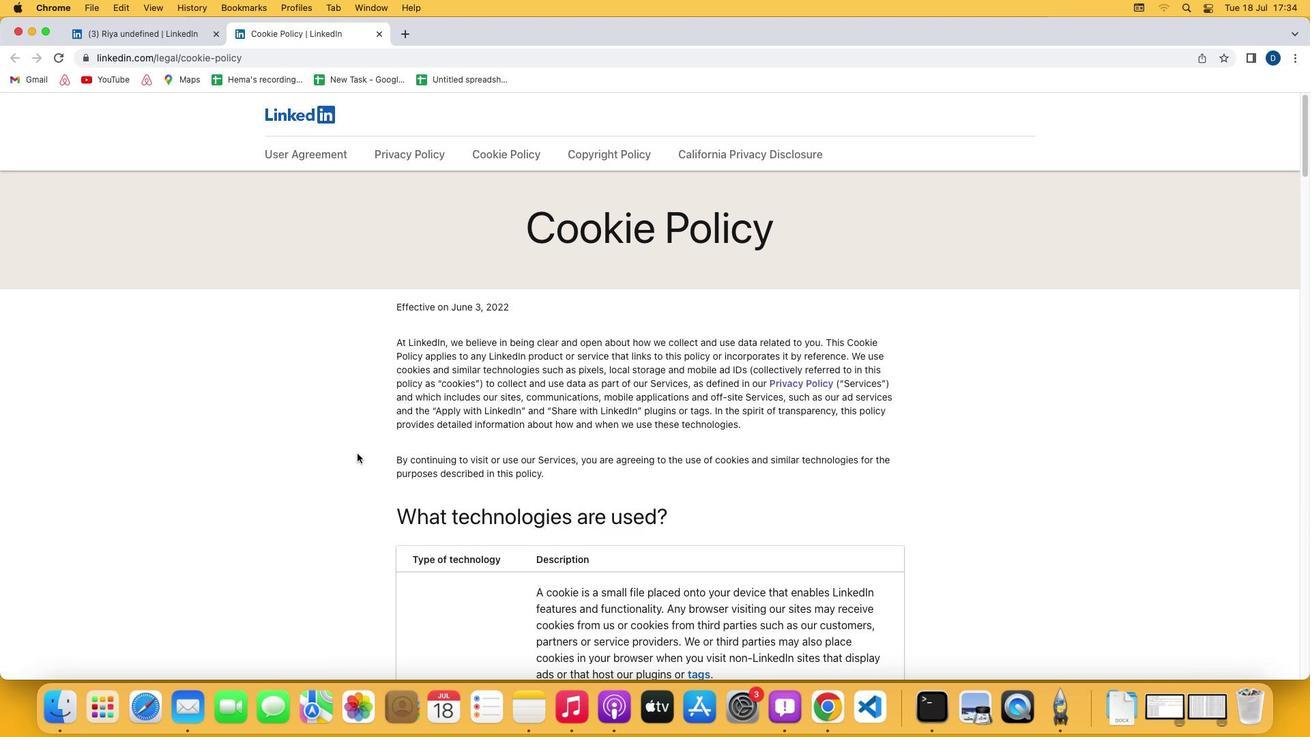 
Action: Mouse scrolled (357, 453) with delta (0, 3)
Screenshot: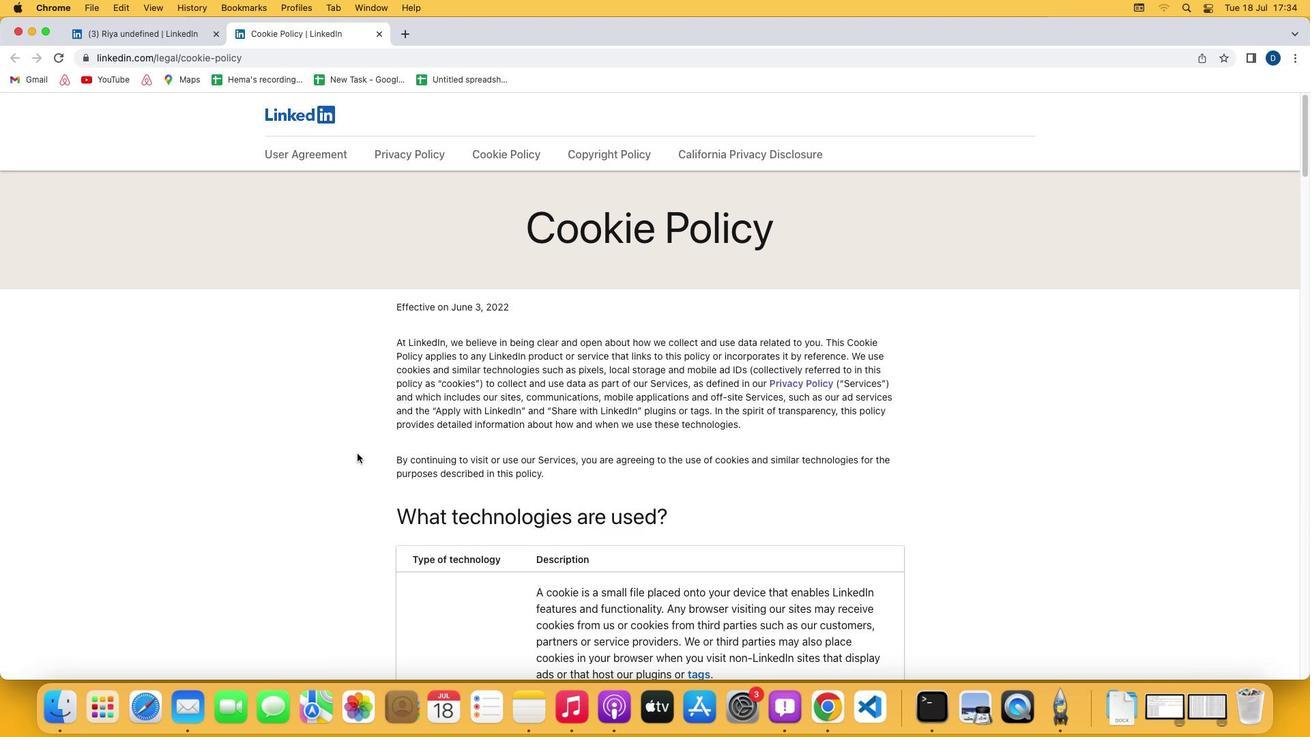 
